 Task: Search one way flight ticket for 1 adult, 1 child, 1 infant in seat in premium economy from Lawton: Lawton-fort Sill Regional Airport to Fort Wayne: Fort Wayne International Airport on 8-4-2023. Choice of flights is Singapure airlines. Number of bags: 6 checked bags. Price is upto 76000. Outbound departure time preference is 11:00.
Action: Mouse moved to (370, 315)
Screenshot: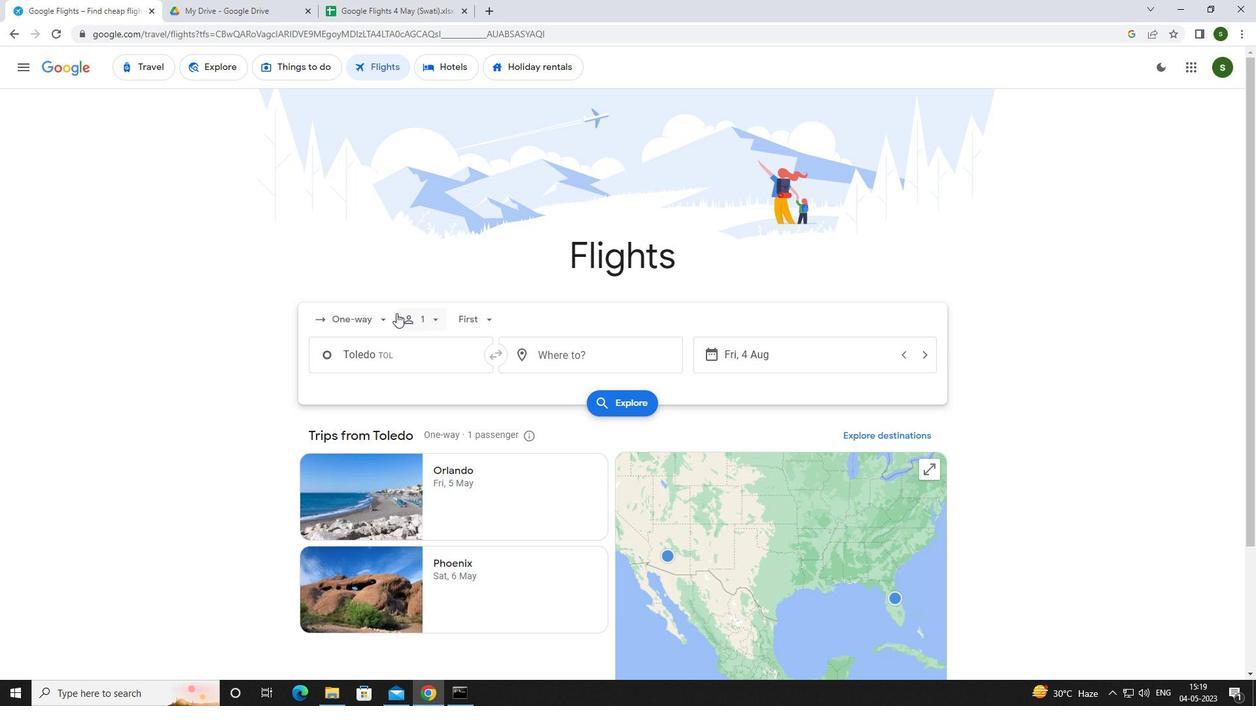 
Action: Mouse pressed left at (370, 315)
Screenshot: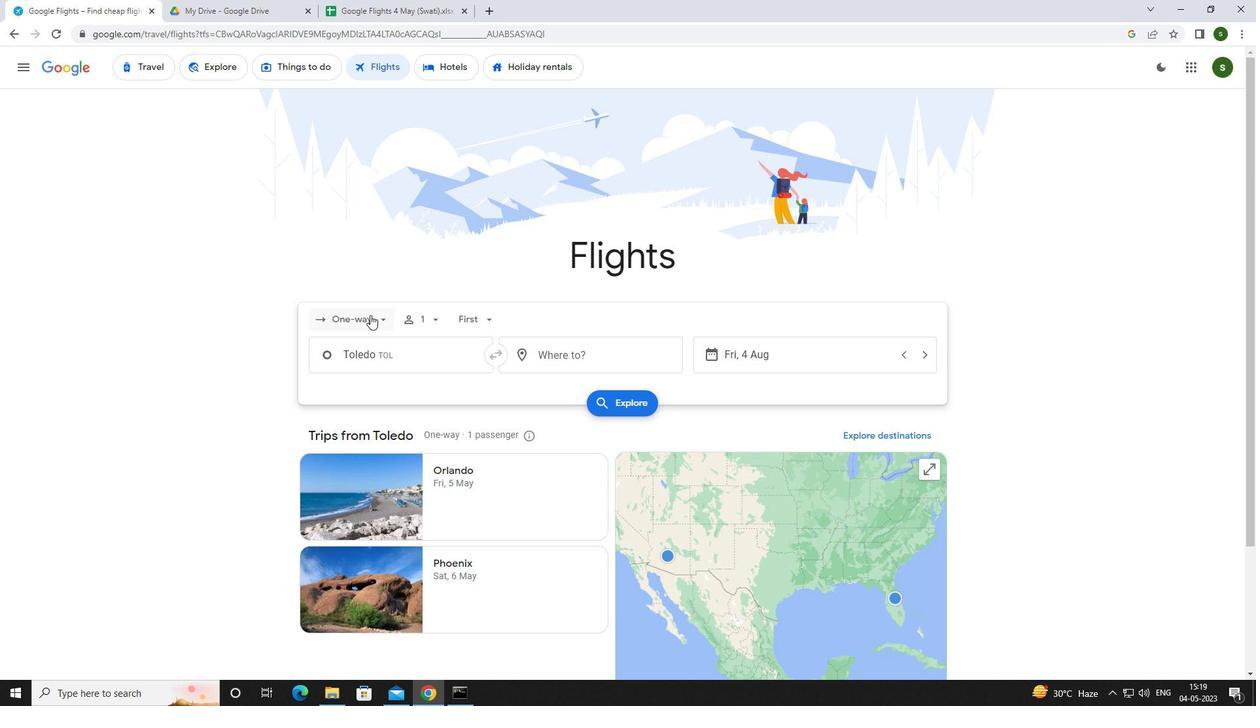 
Action: Mouse moved to (376, 373)
Screenshot: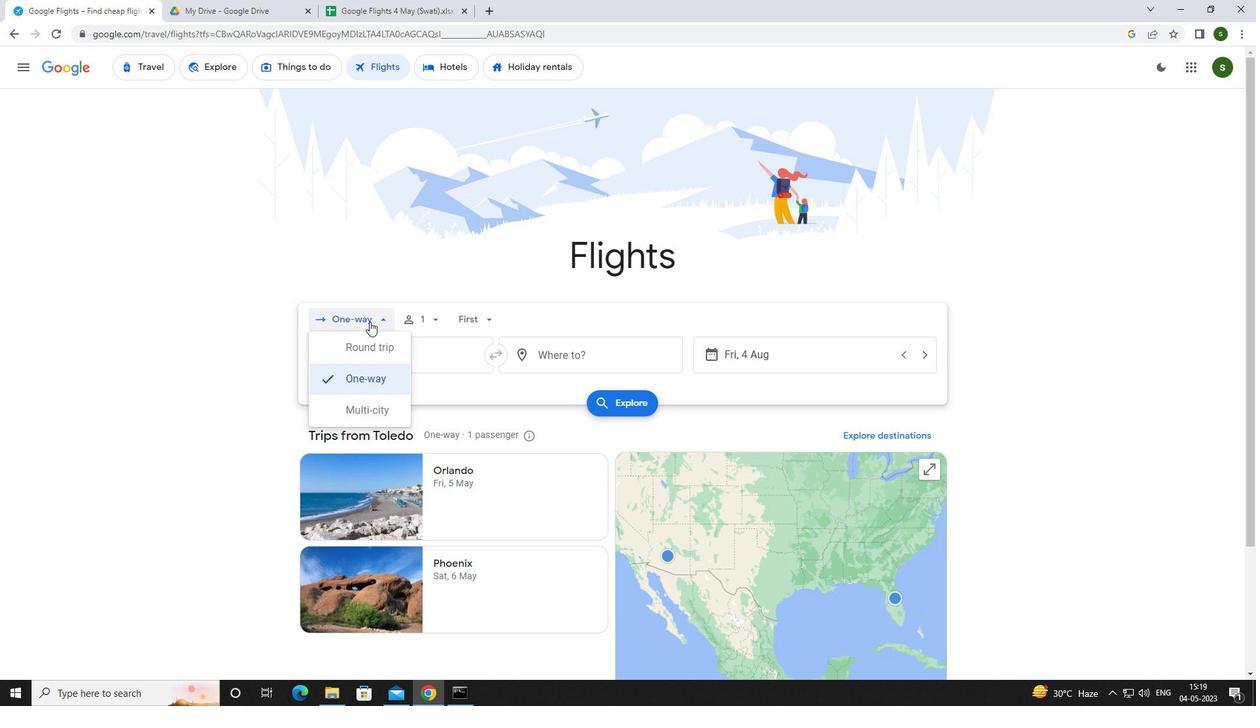 
Action: Mouse pressed left at (376, 373)
Screenshot: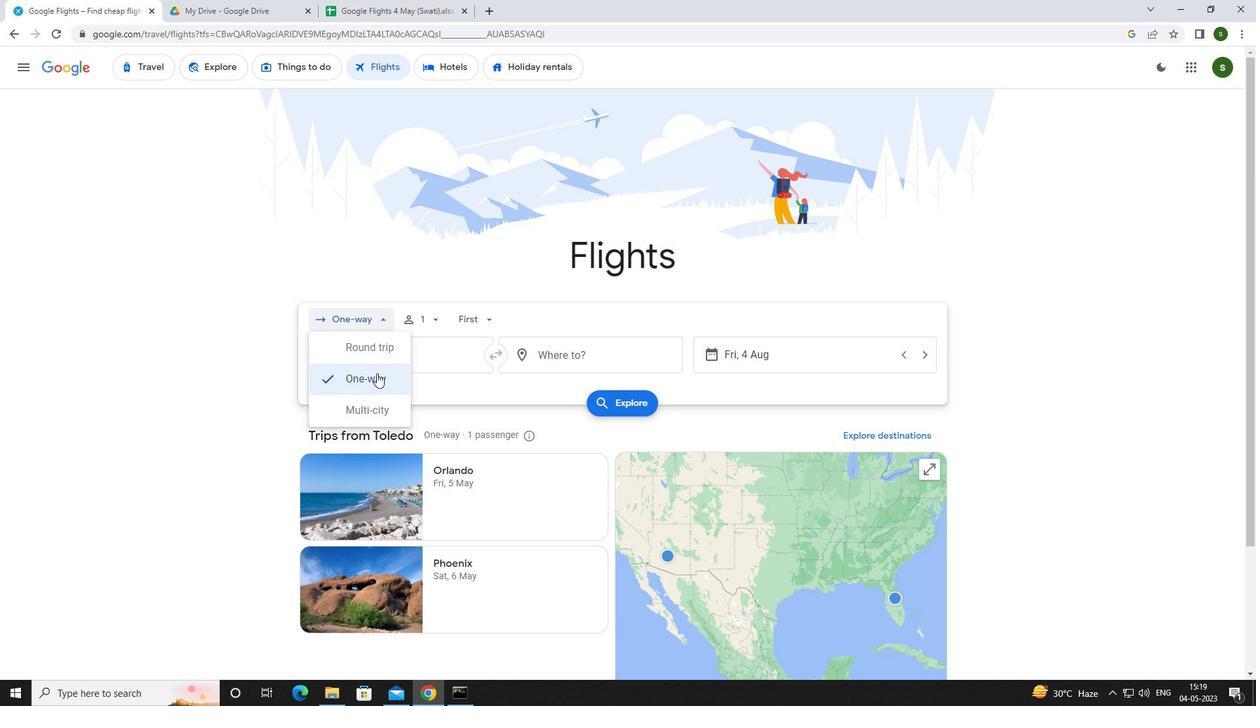 
Action: Mouse moved to (439, 321)
Screenshot: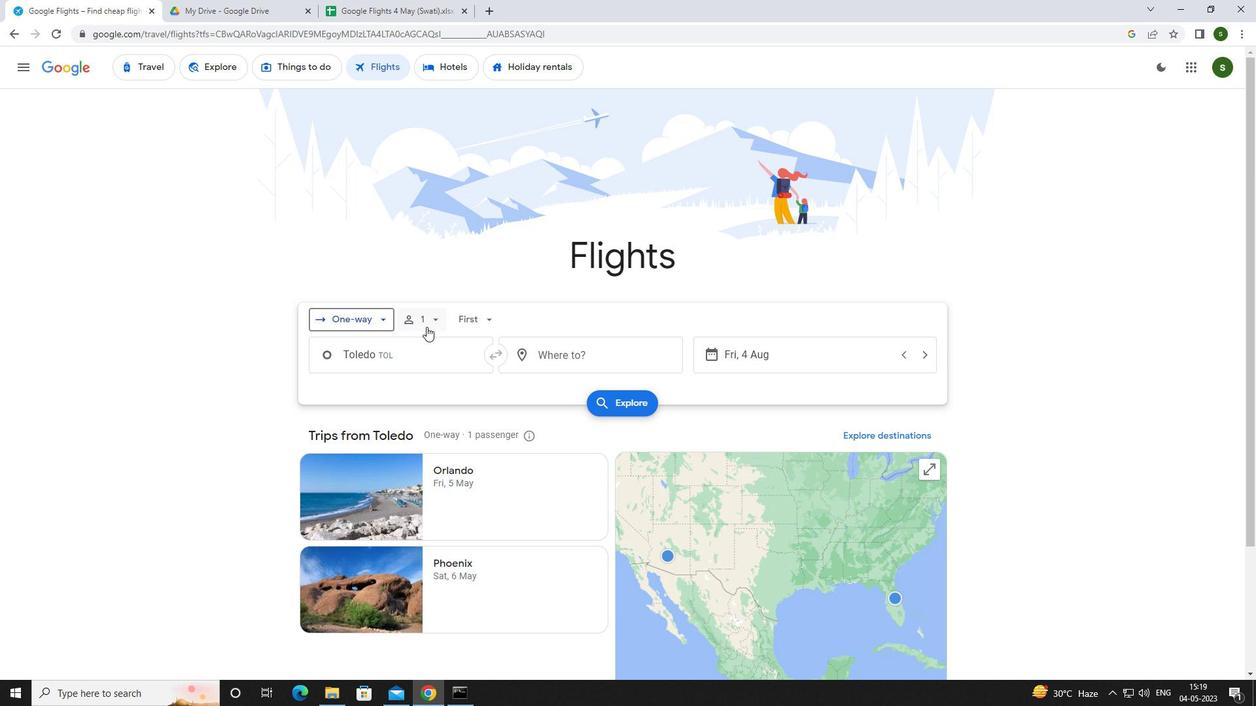 
Action: Mouse pressed left at (439, 321)
Screenshot: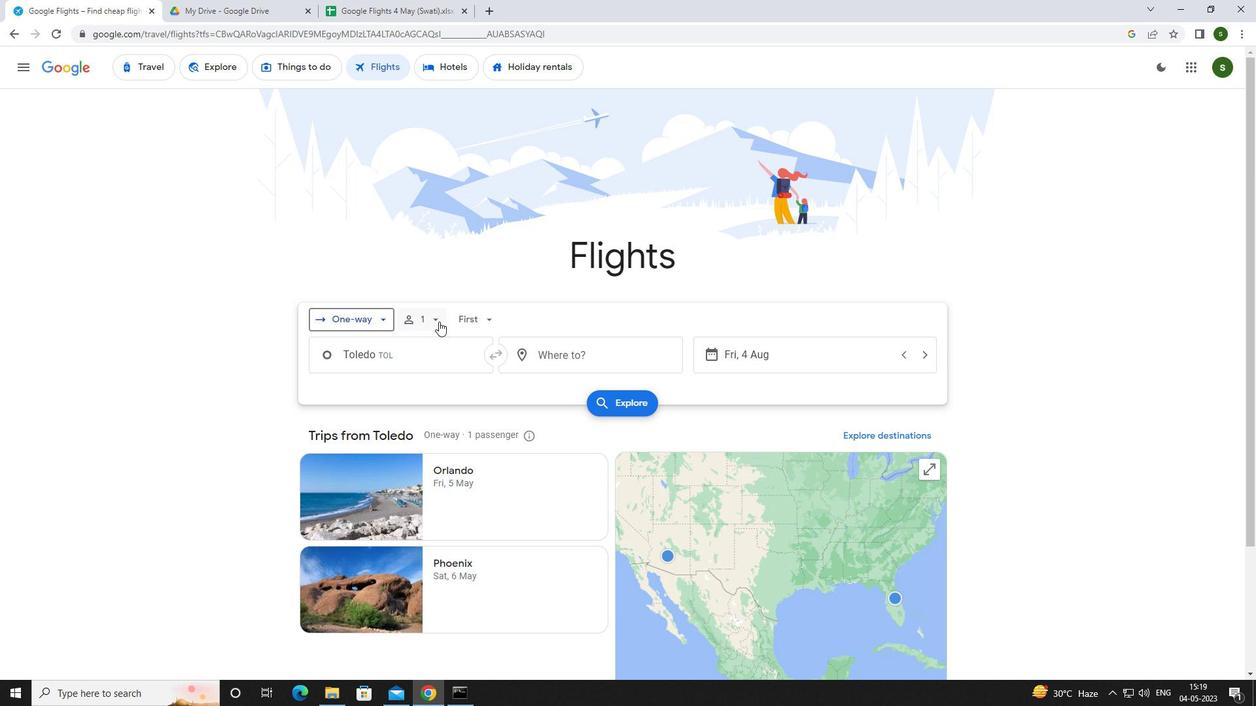 
Action: Mouse moved to (534, 383)
Screenshot: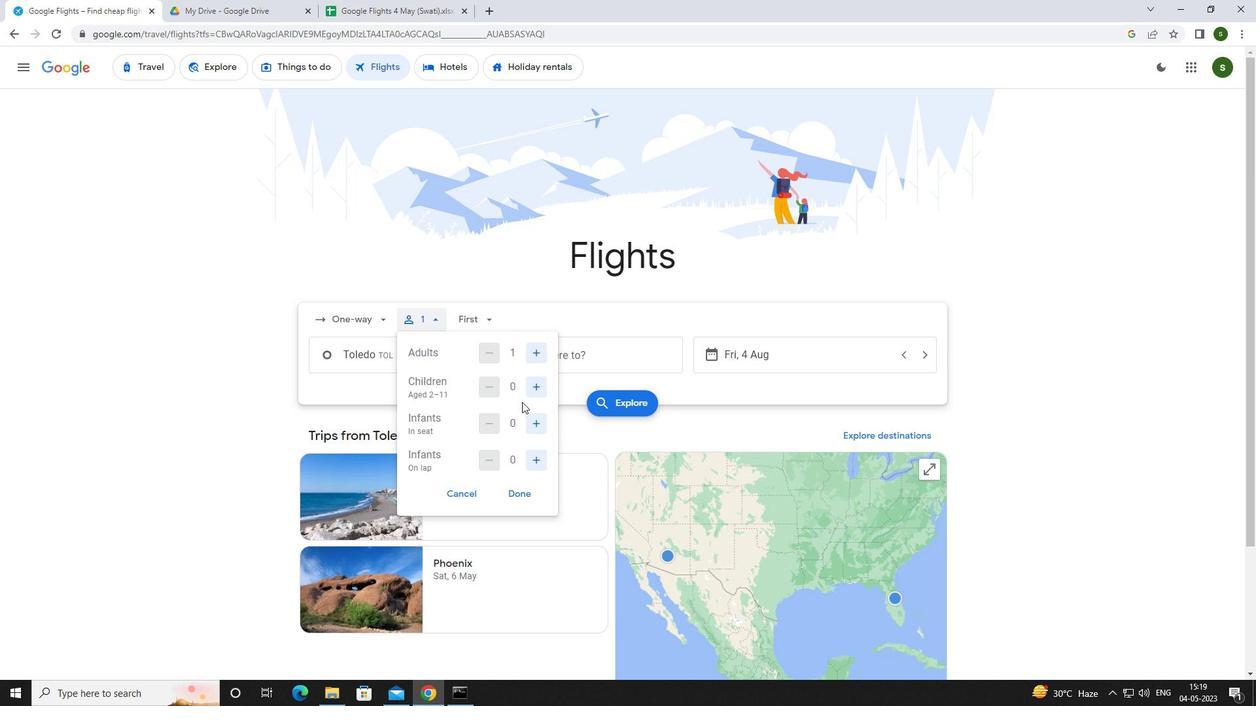 
Action: Mouse pressed left at (534, 383)
Screenshot: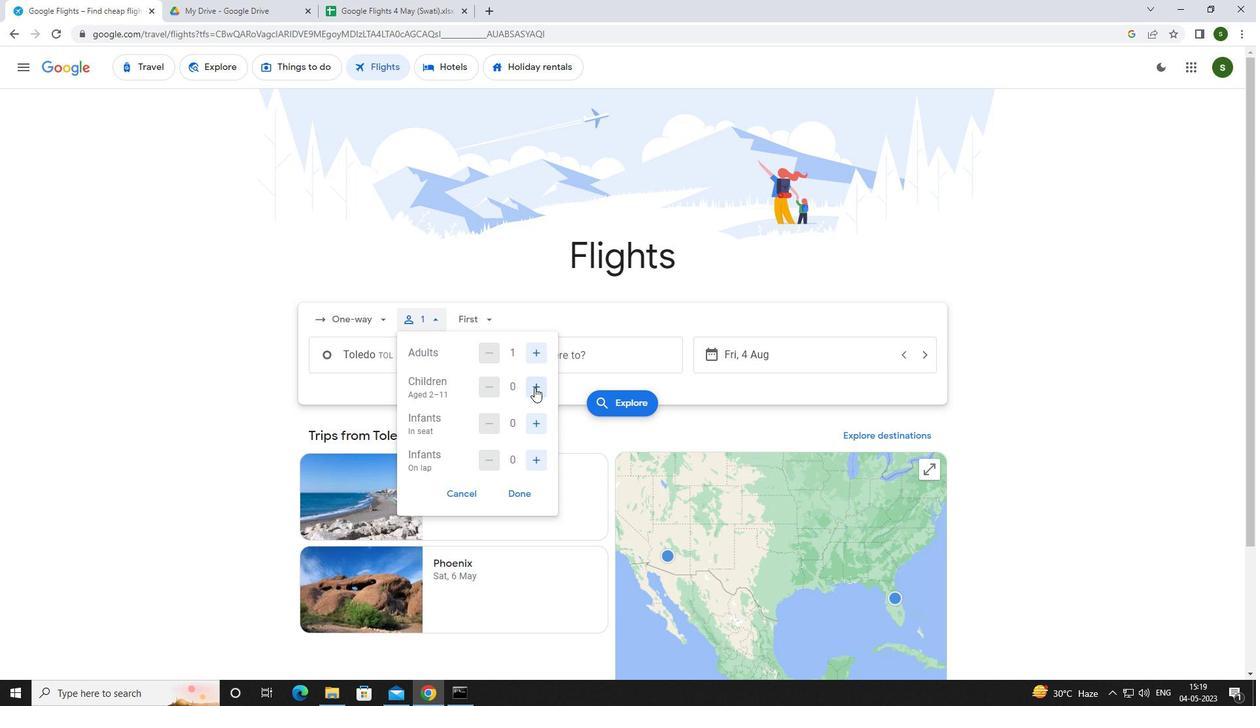 
Action: Mouse moved to (537, 418)
Screenshot: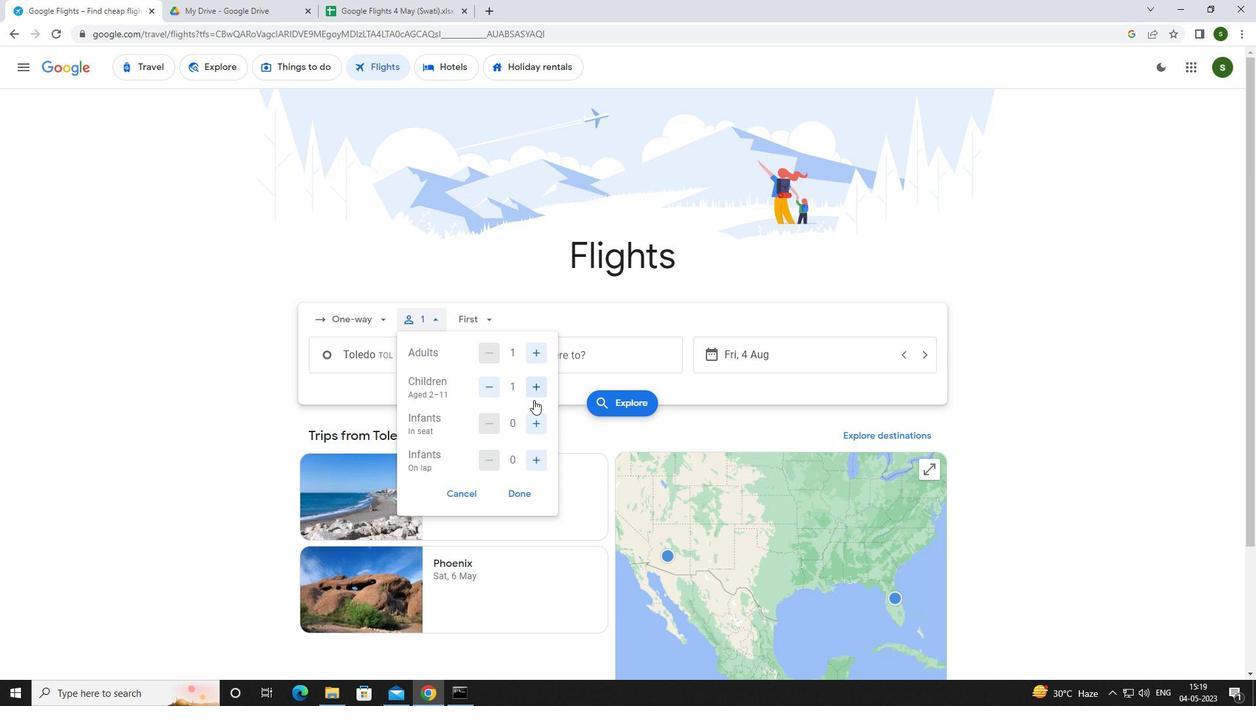 
Action: Mouse pressed left at (537, 418)
Screenshot: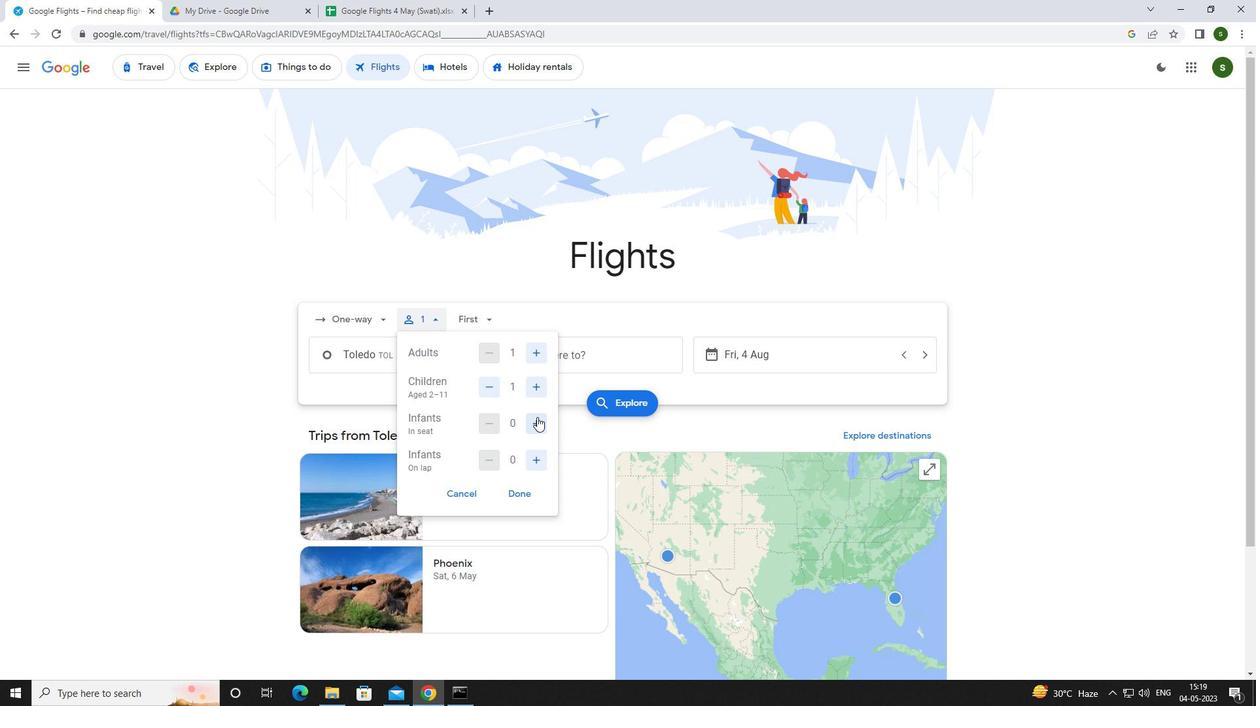 
Action: Mouse moved to (484, 320)
Screenshot: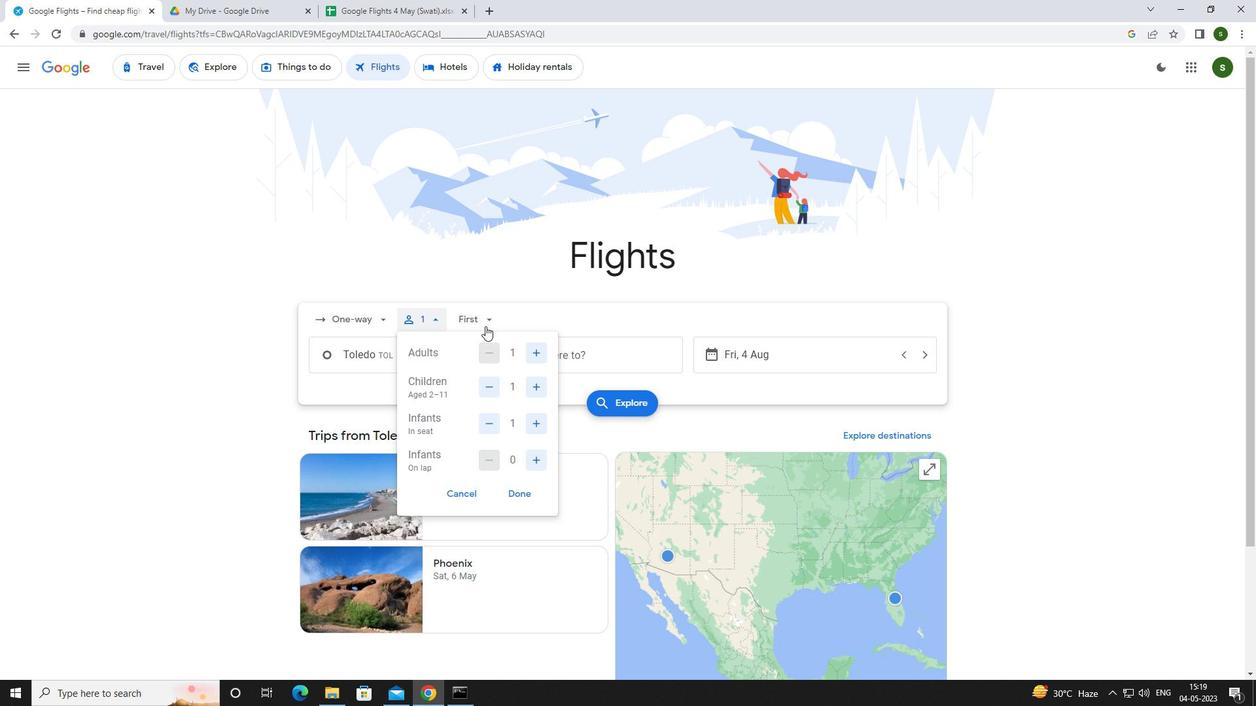
Action: Mouse pressed left at (484, 320)
Screenshot: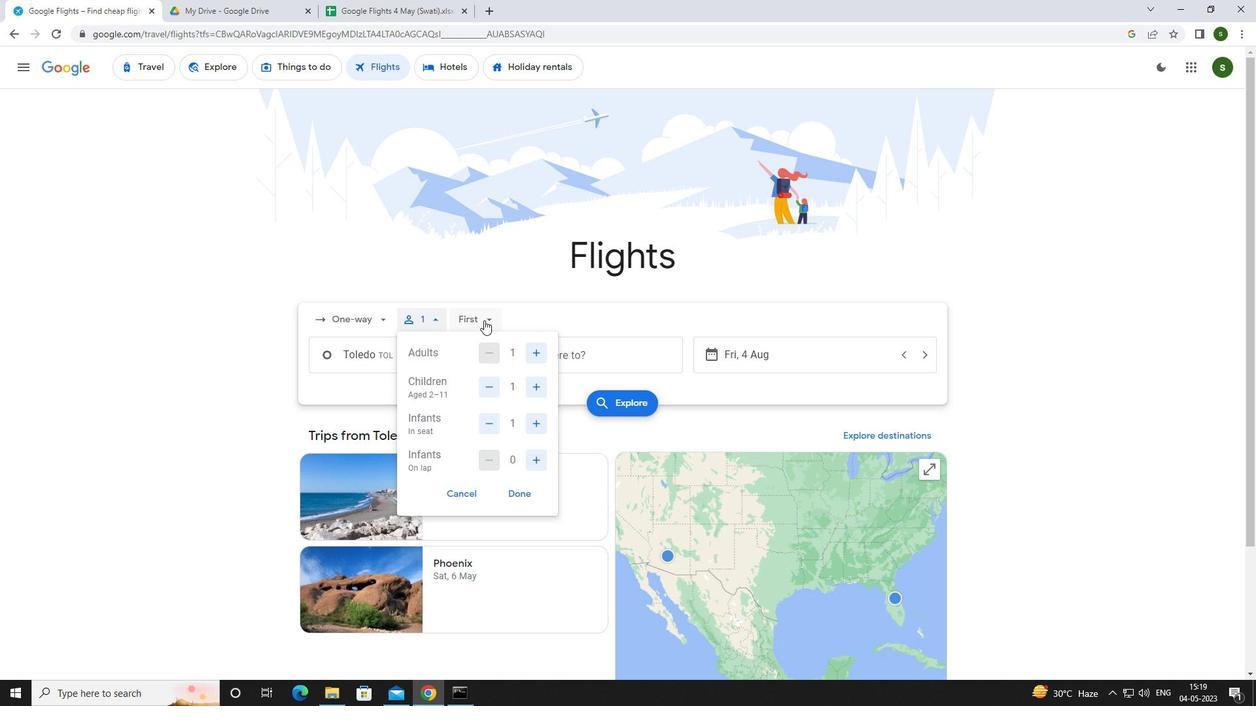 
Action: Mouse moved to (499, 380)
Screenshot: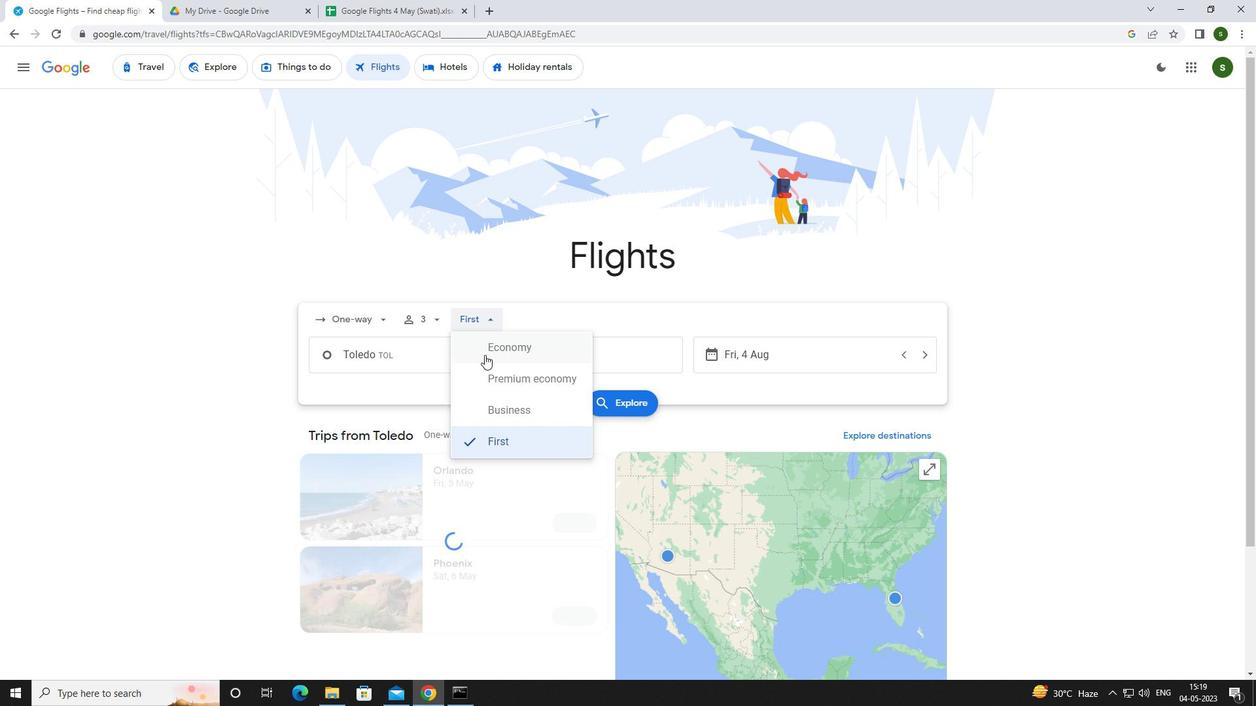 
Action: Mouse pressed left at (499, 380)
Screenshot: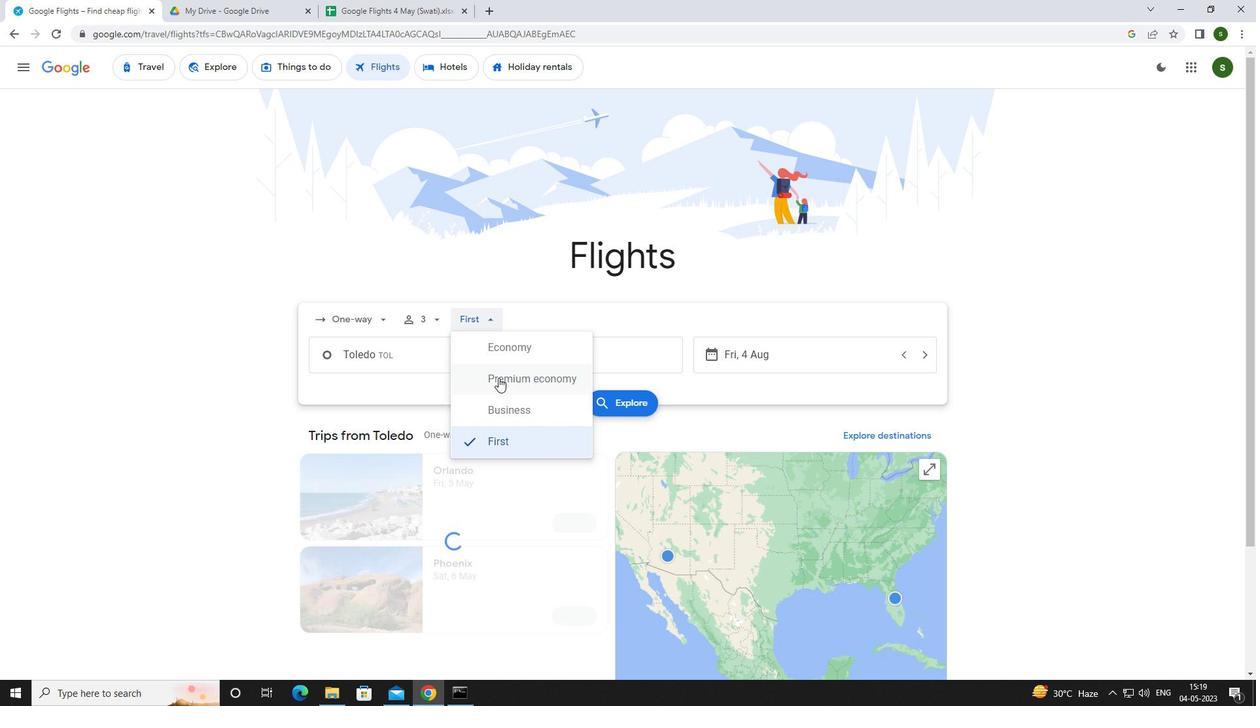 
Action: Mouse moved to (448, 352)
Screenshot: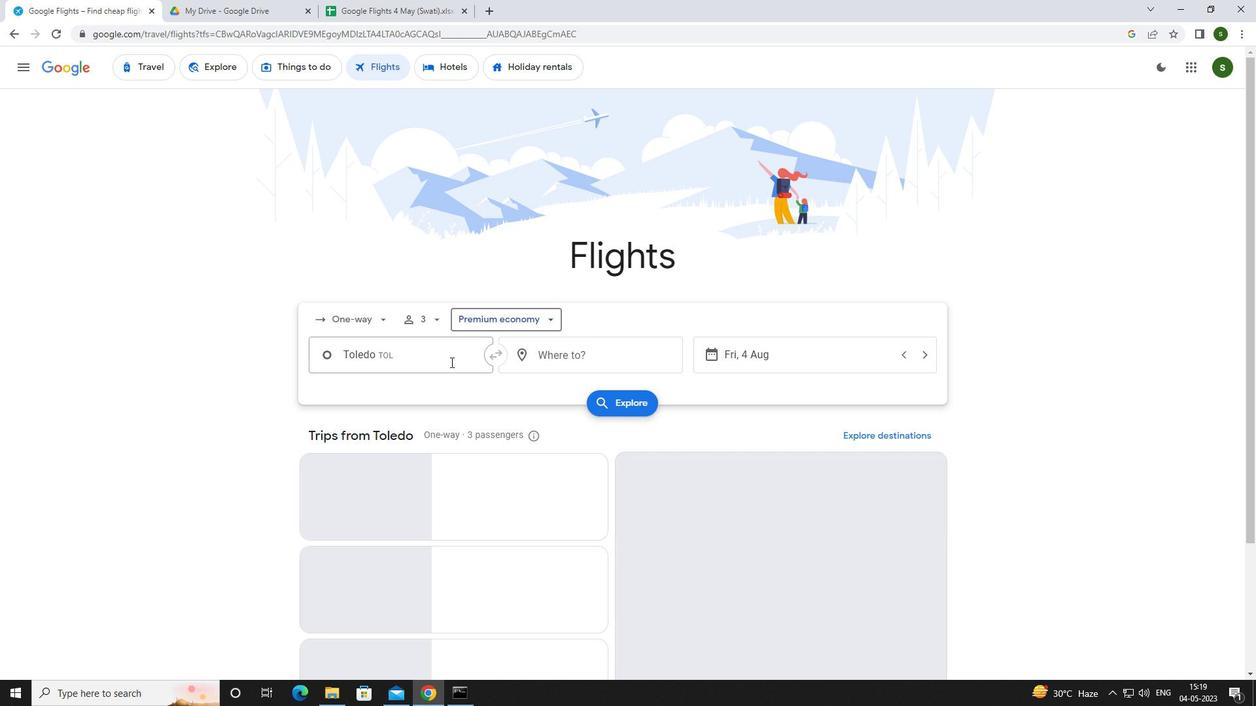 
Action: Mouse pressed left at (448, 352)
Screenshot: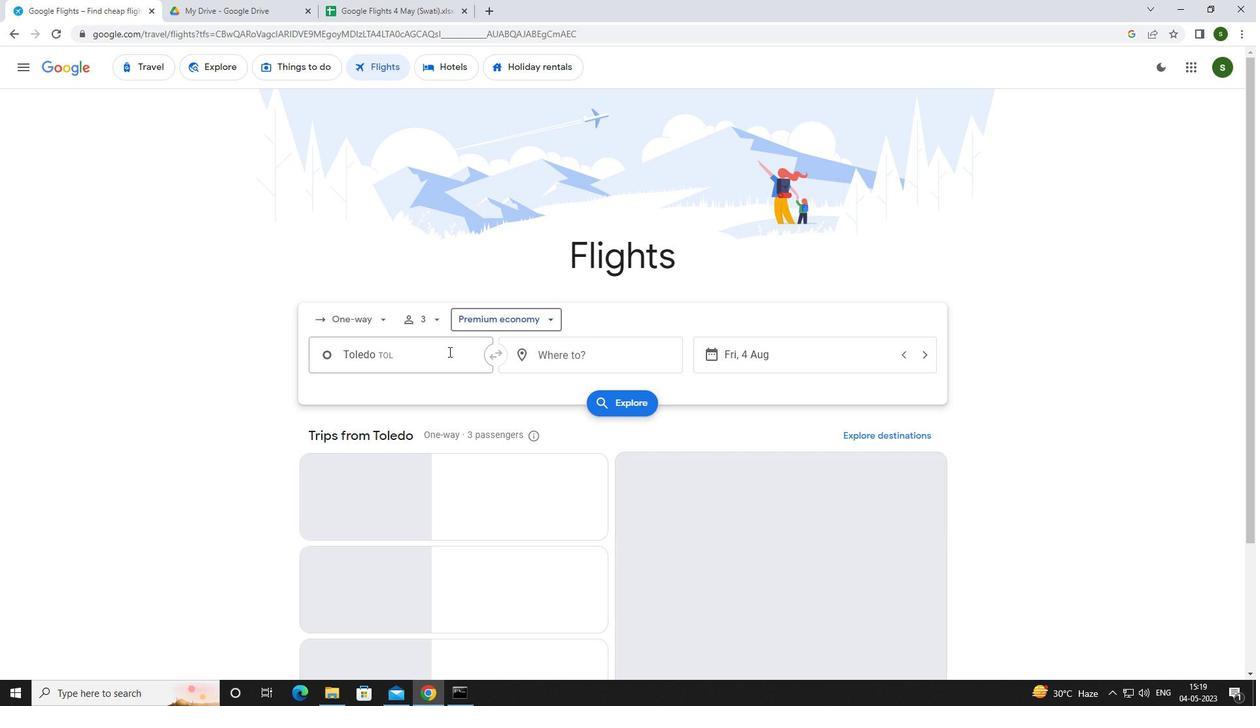
Action: Mouse moved to (451, 352)
Screenshot: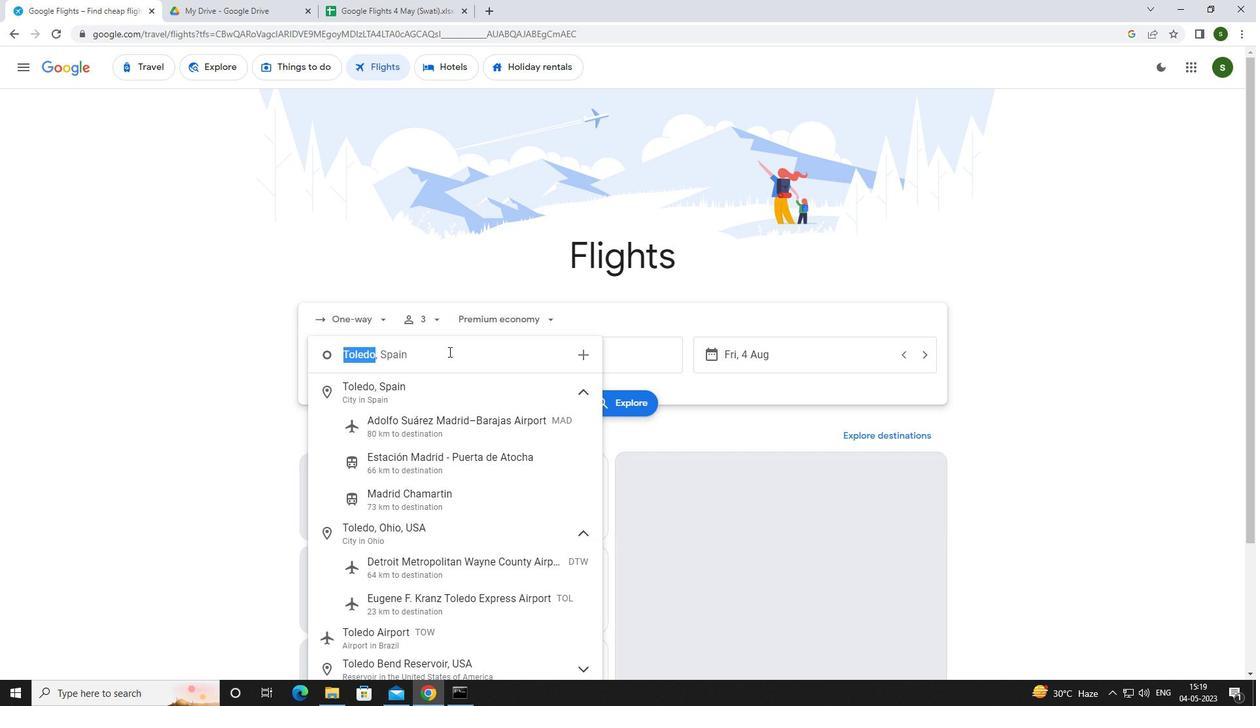 
Action: Key pressed <Key.caps_lock>l<Key.caps_lock>awton<Key.space>
Screenshot: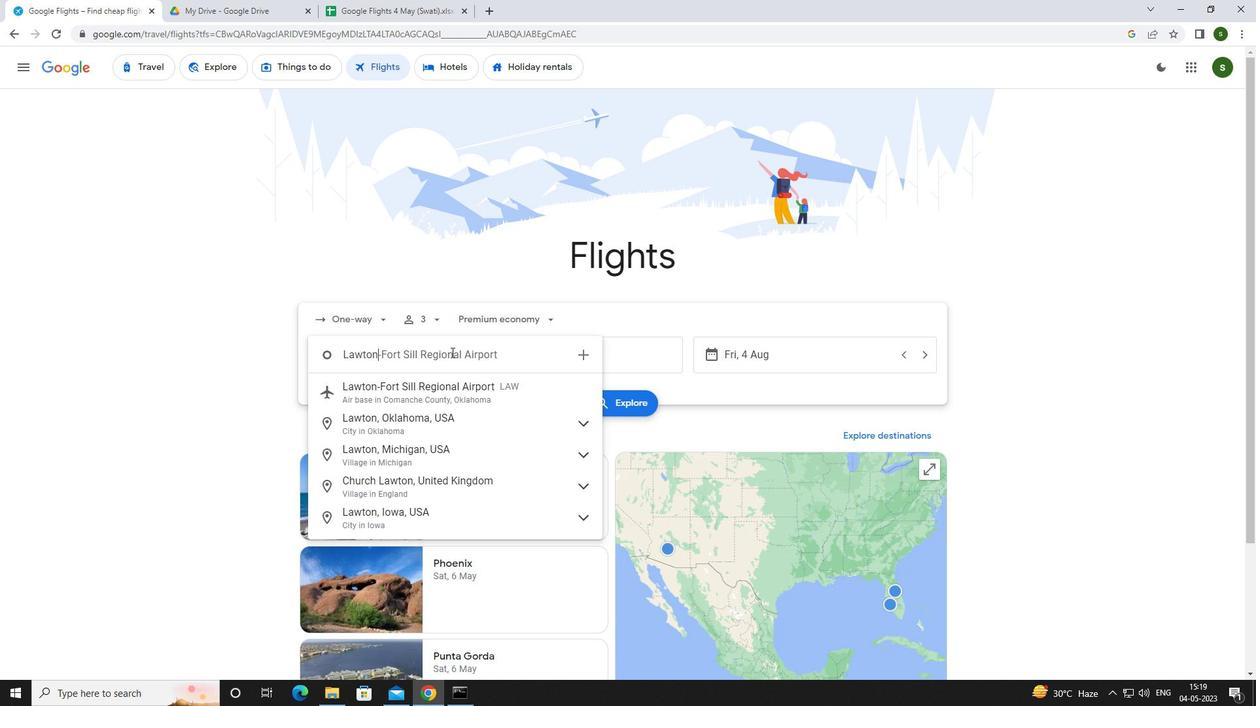 
Action: Mouse moved to (454, 378)
Screenshot: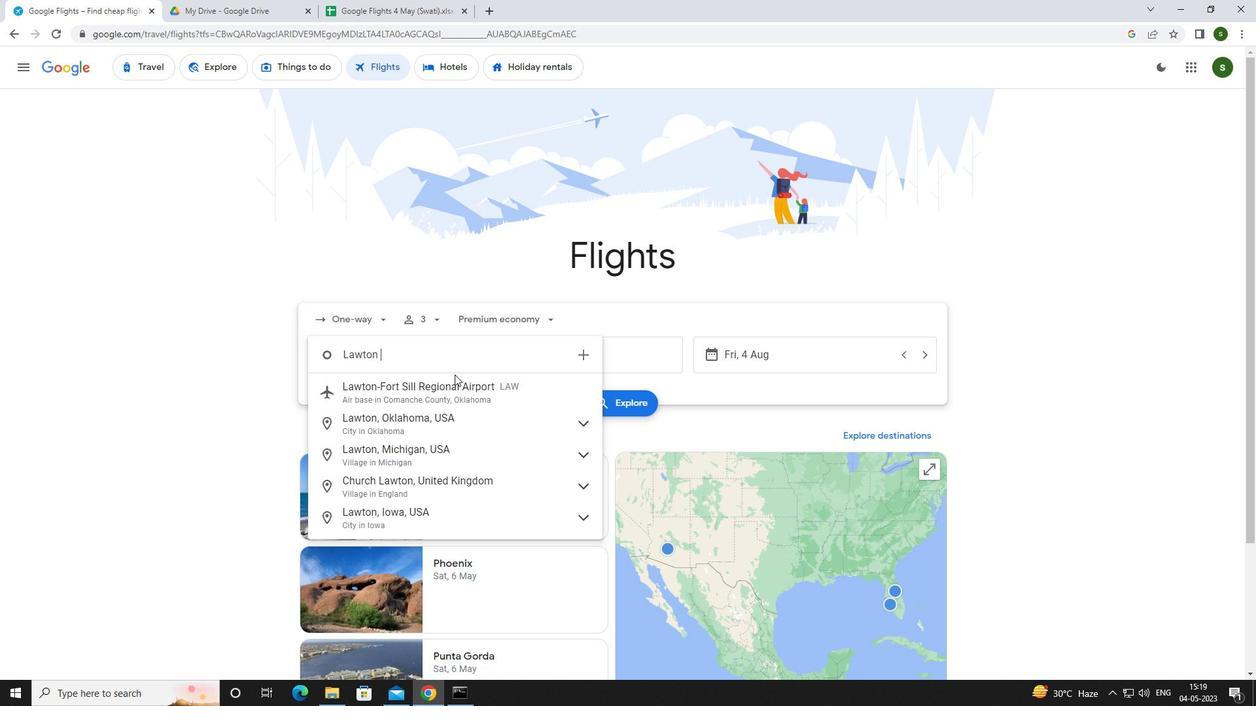 
Action: Mouse pressed left at (454, 378)
Screenshot: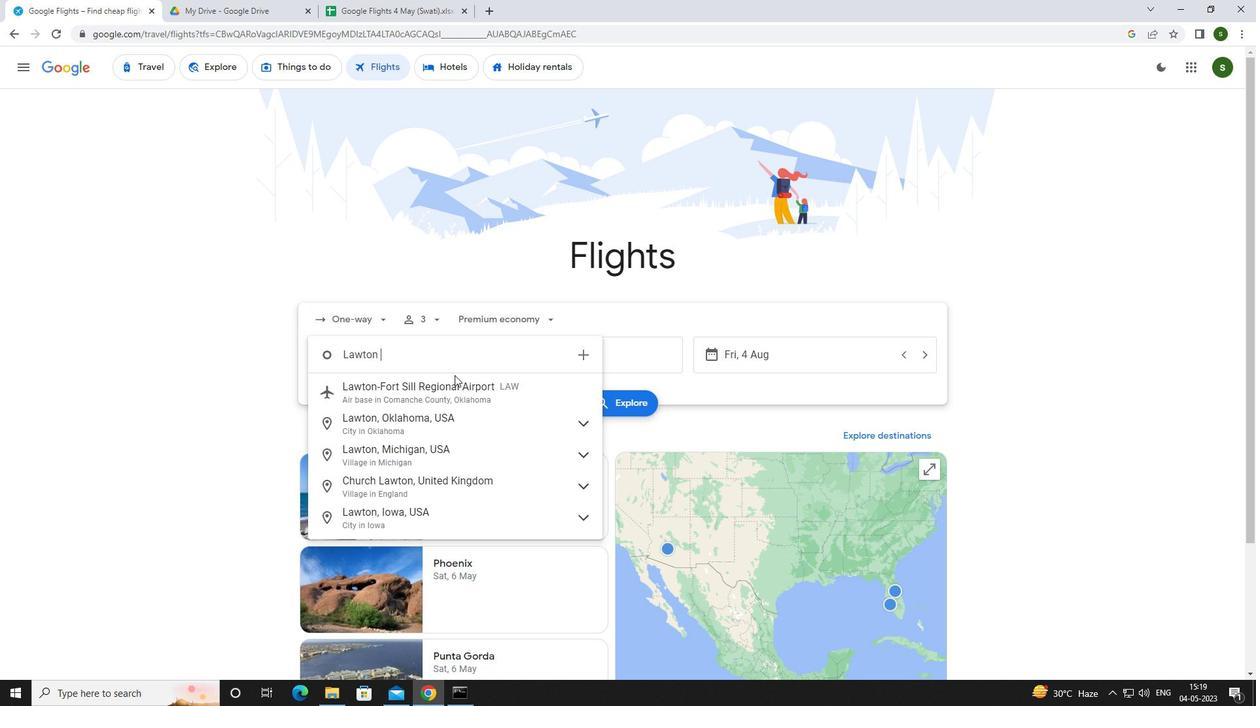 
Action: Mouse moved to (600, 362)
Screenshot: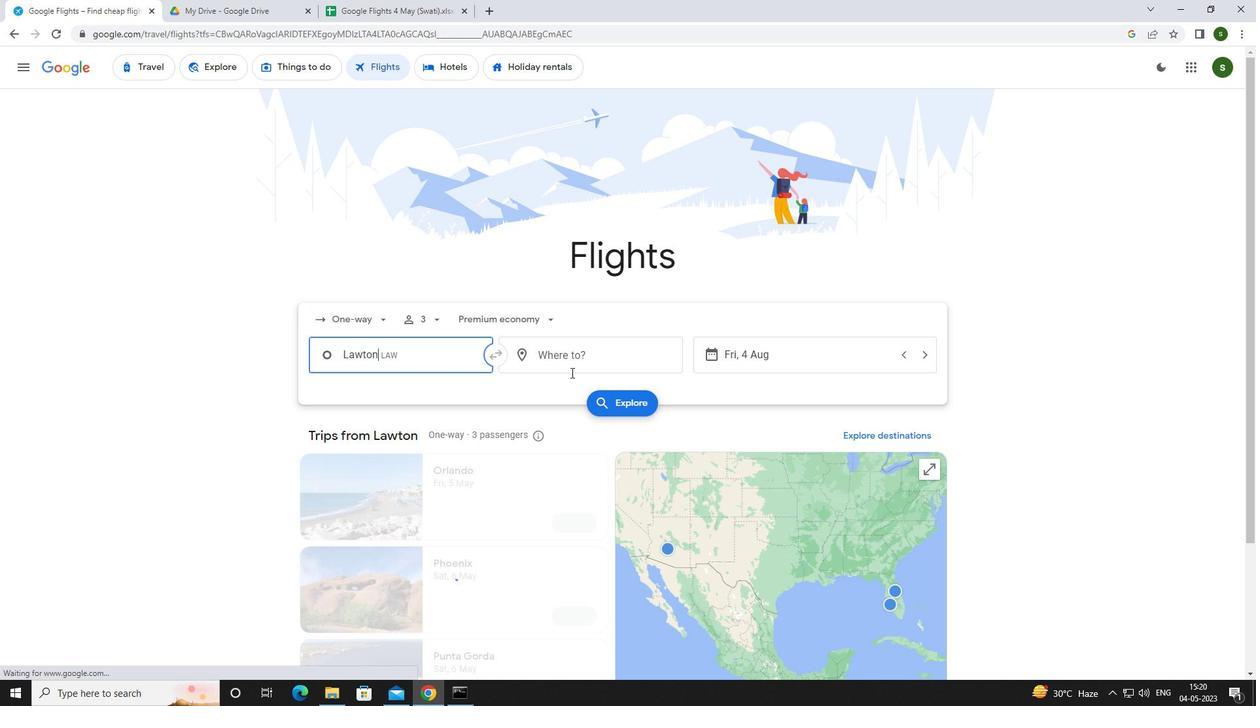 
Action: Mouse pressed left at (600, 362)
Screenshot: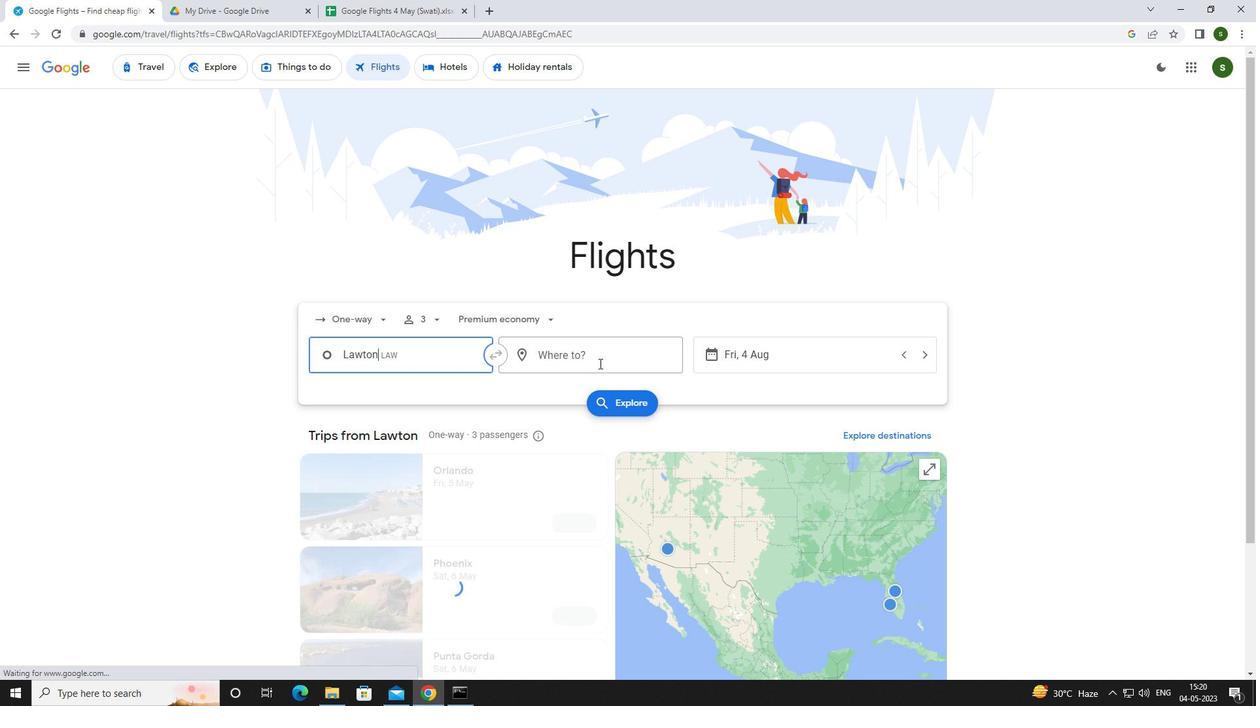 
Action: Key pressed <Key.caps_lock>f<Key.caps_lock>ort<Key.space><Key.caps_lock>w<Key.caps_lock>a
Screenshot: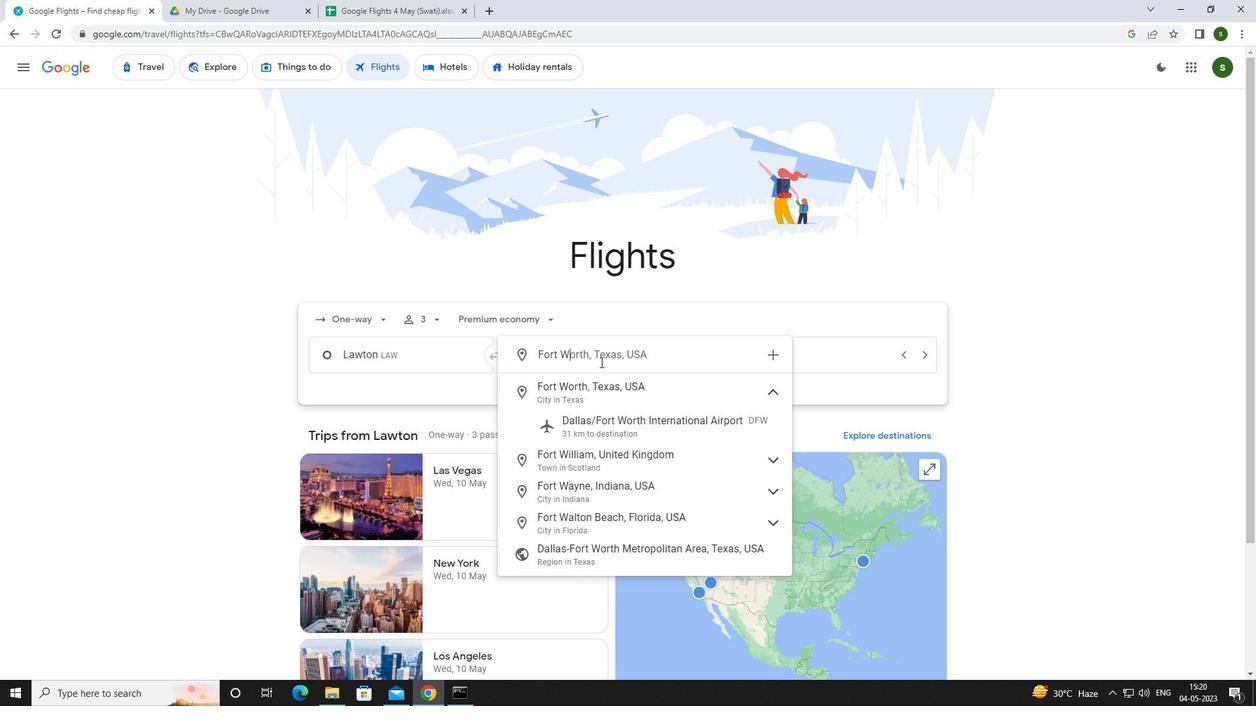 
Action: Mouse moved to (623, 424)
Screenshot: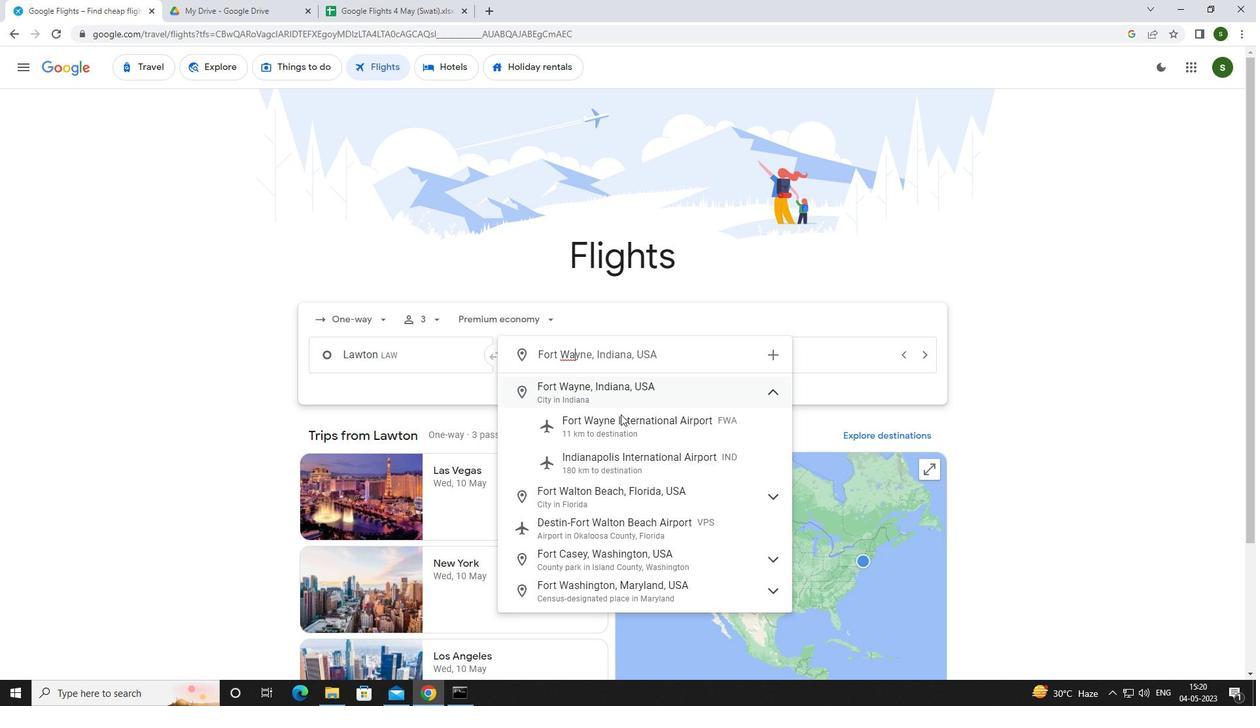 
Action: Mouse pressed left at (623, 424)
Screenshot: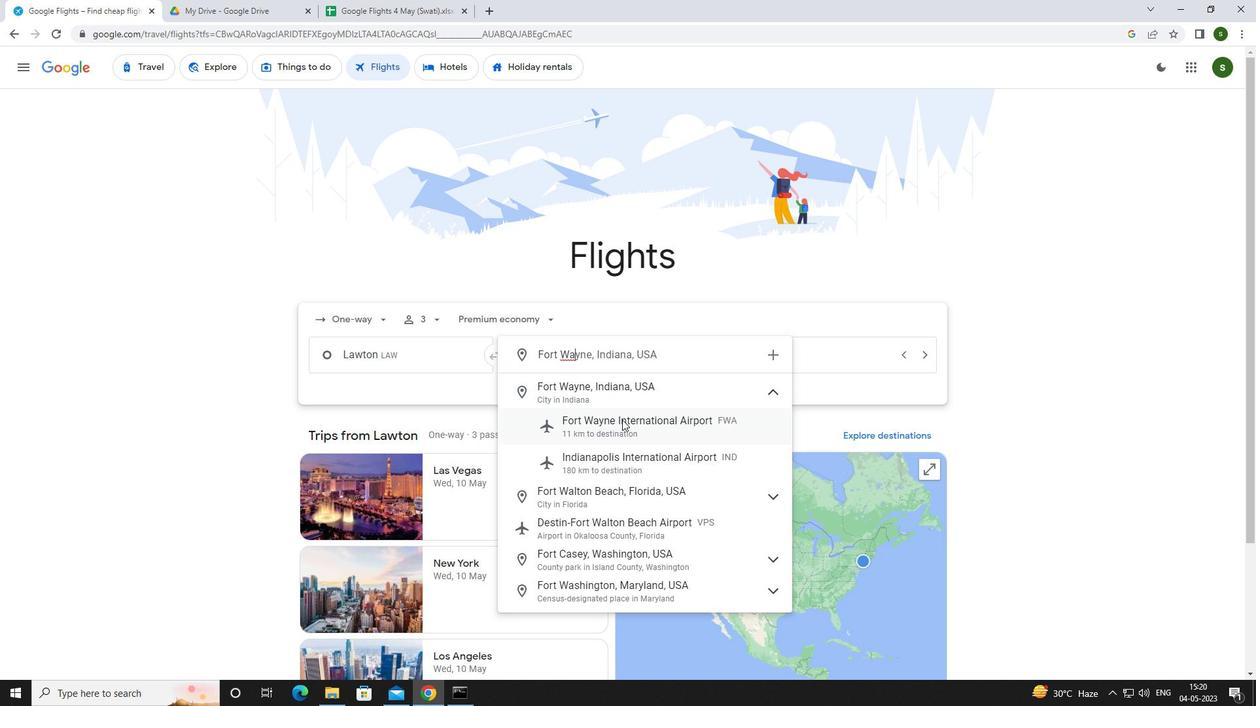 
Action: Mouse moved to (780, 357)
Screenshot: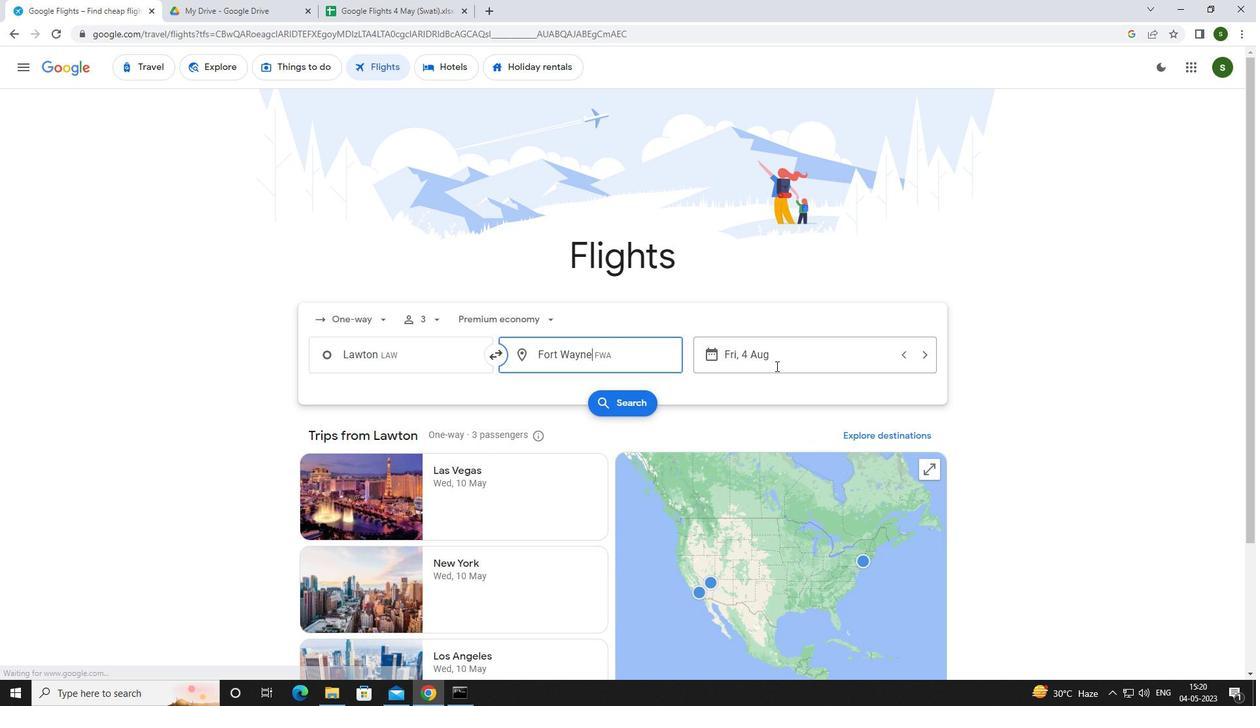 
Action: Mouse pressed left at (780, 357)
Screenshot: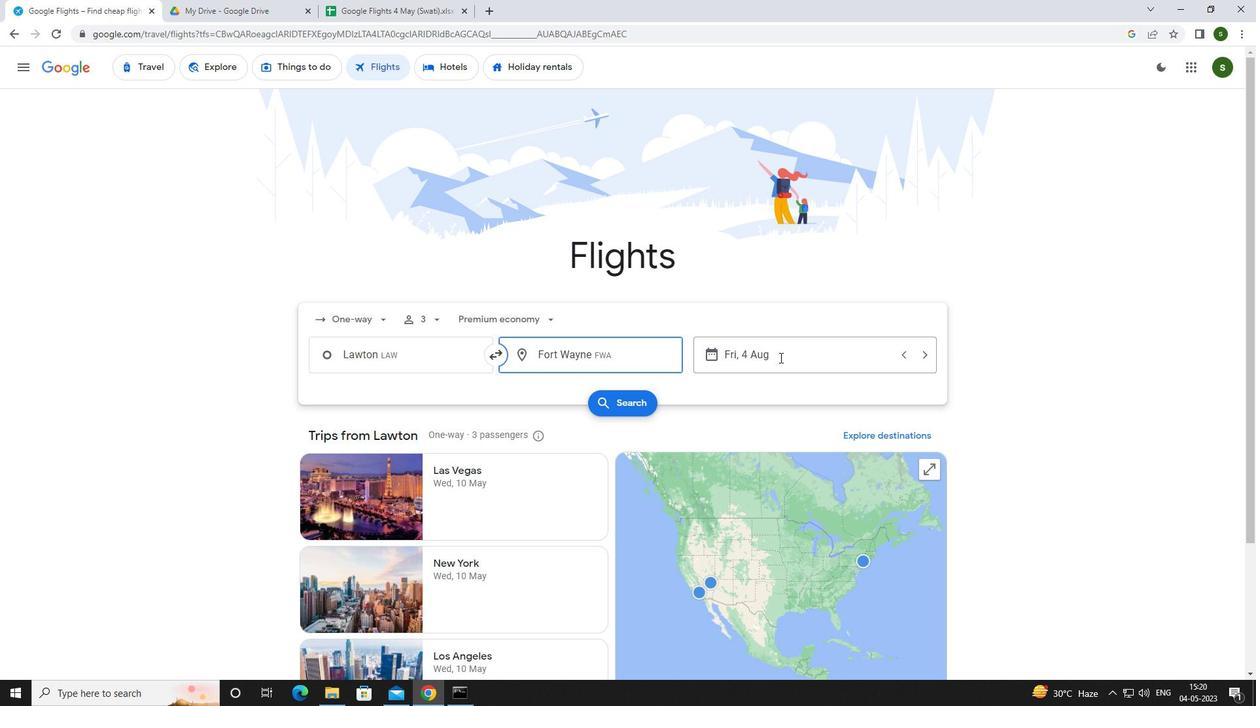 
Action: Mouse moved to (635, 444)
Screenshot: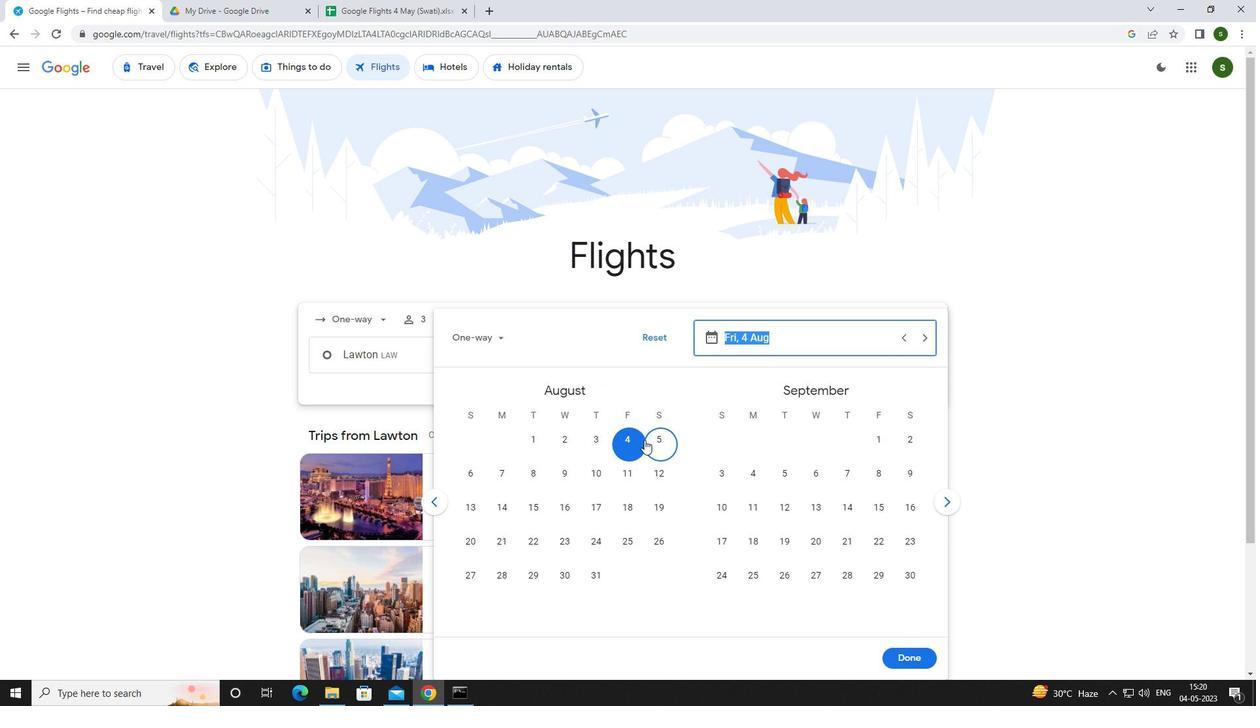 
Action: Mouse pressed left at (635, 444)
Screenshot: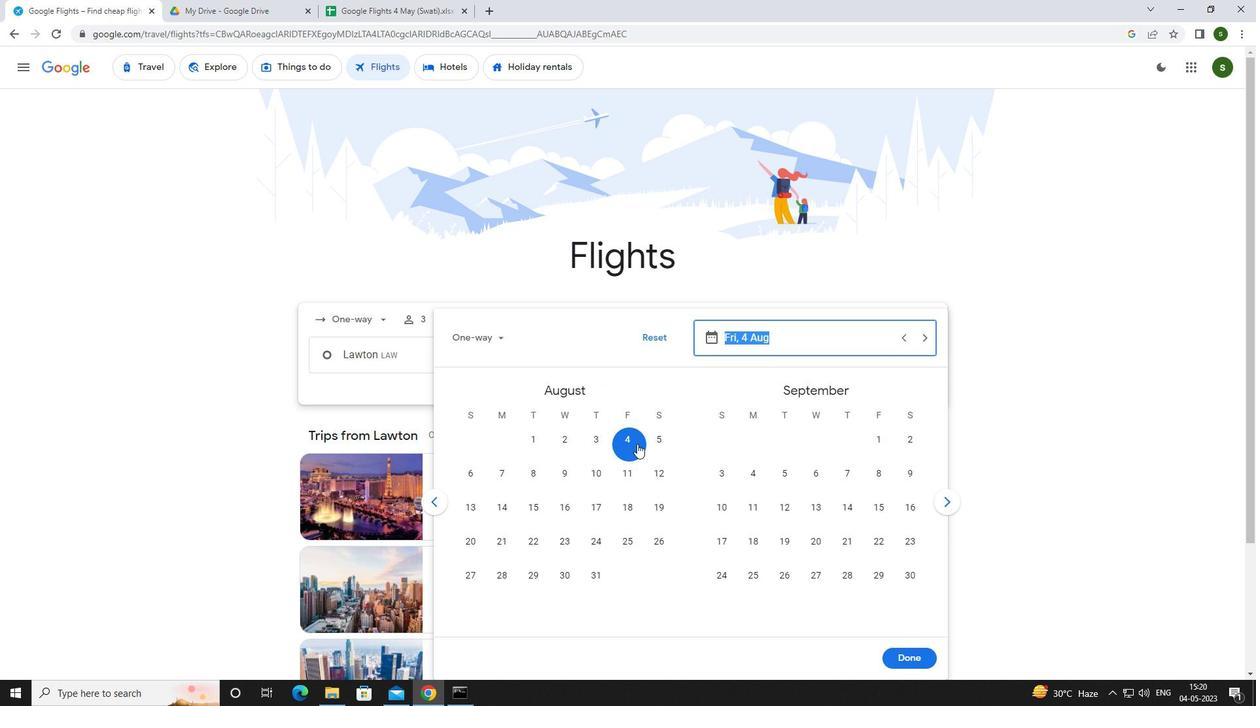 
Action: Mouse moved to (906, 663)
Screenshot: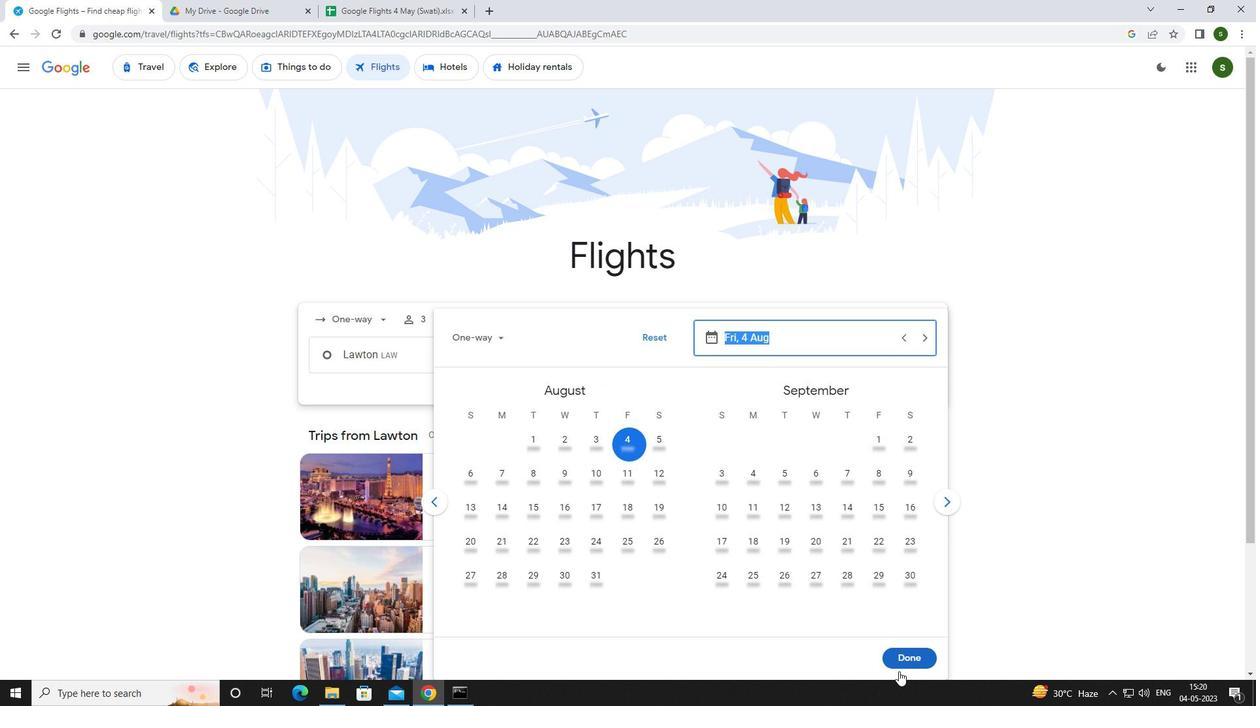 
Action: Mouse pressed left at (906, 663)
Screenshot: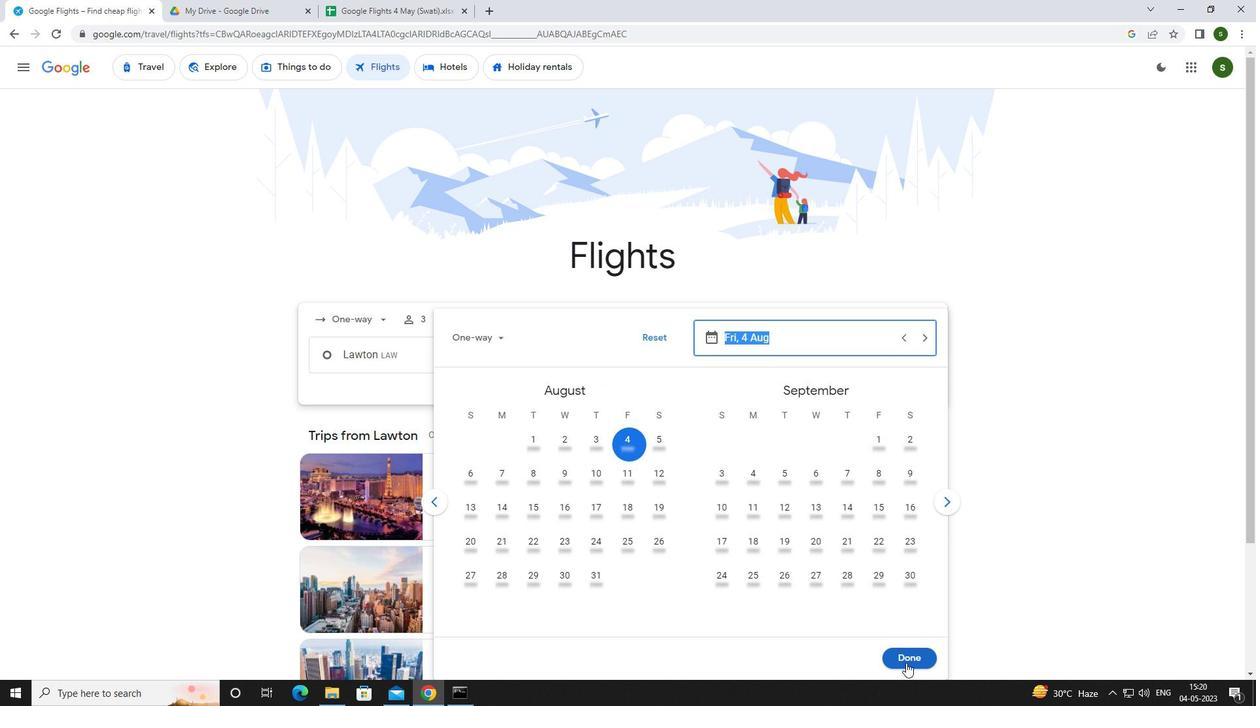 
Action: Mouse moved to (613, 397)
Screenshot: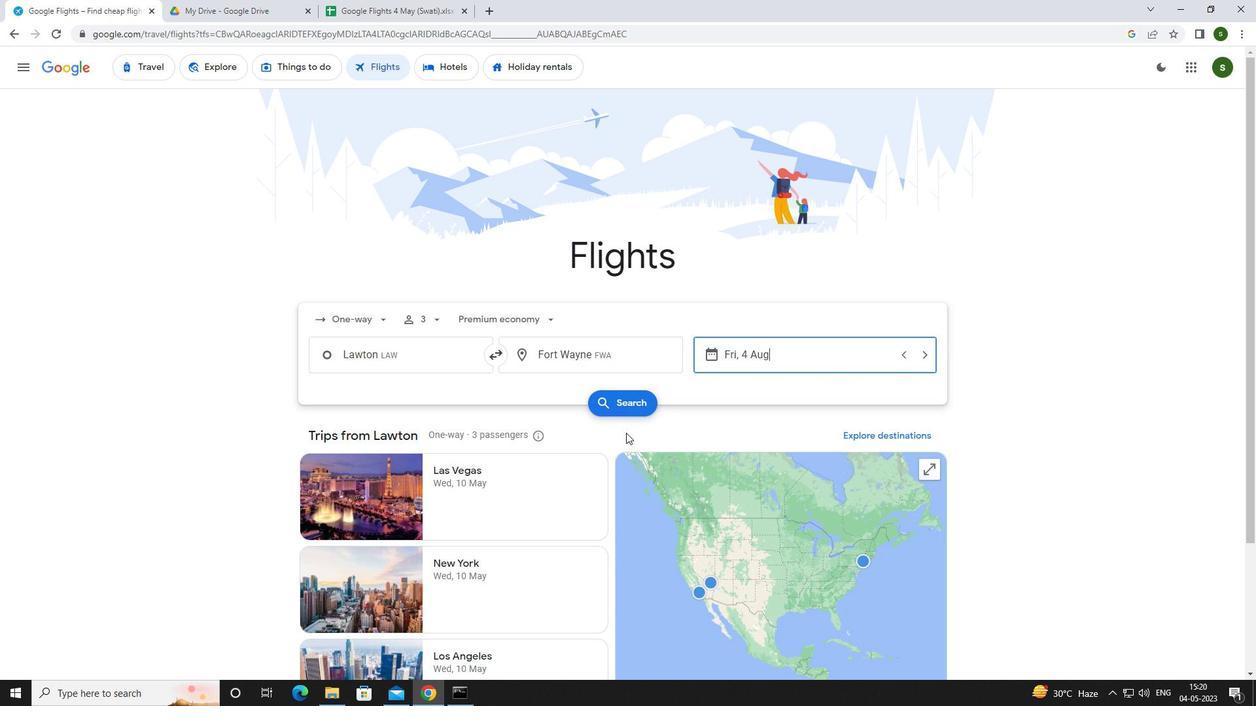 
Action: Mouse pressed left at (613, 397)
Screenshot: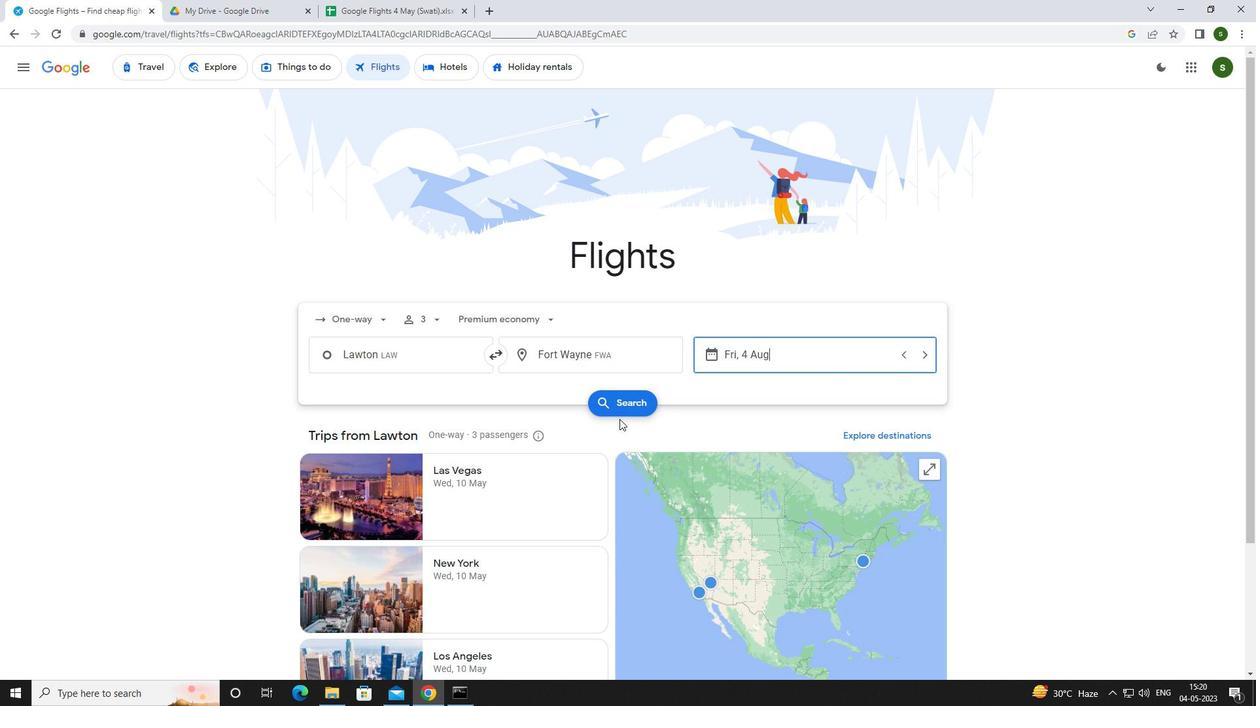 
Action: Mouse moved to (342, 189)
Screenshot: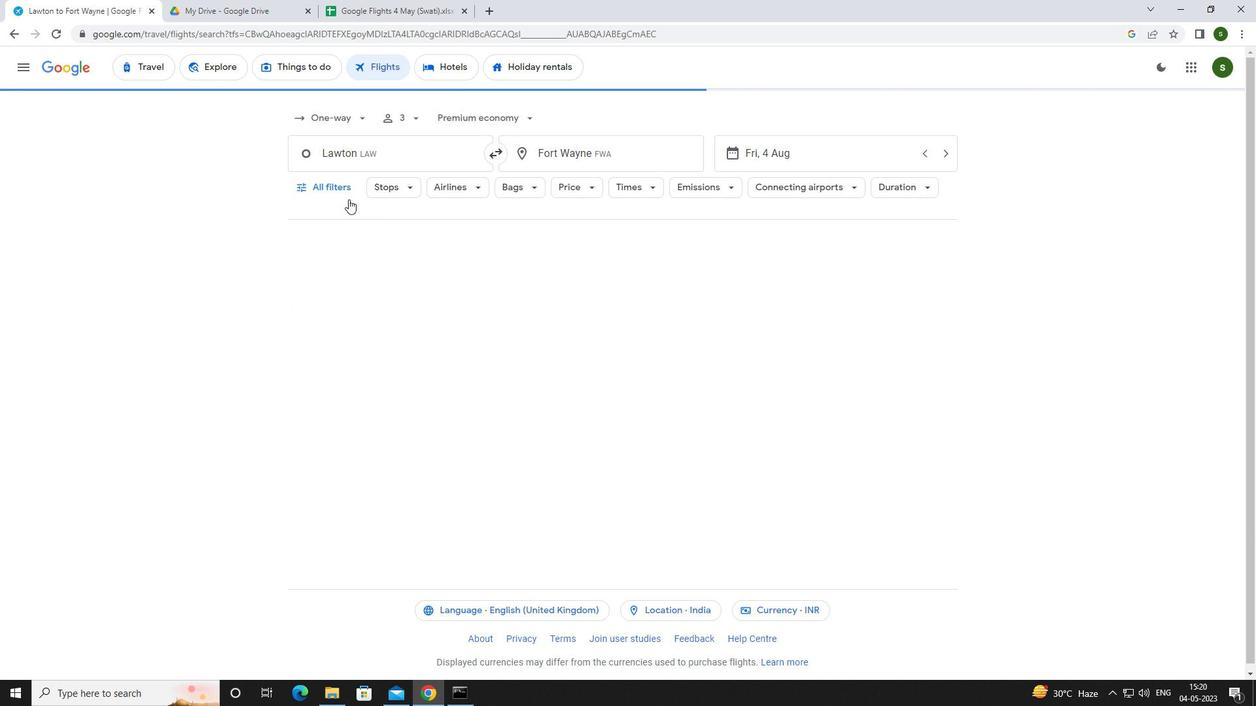
Action: Mouse pressed left at (342, 189)
Screenshot: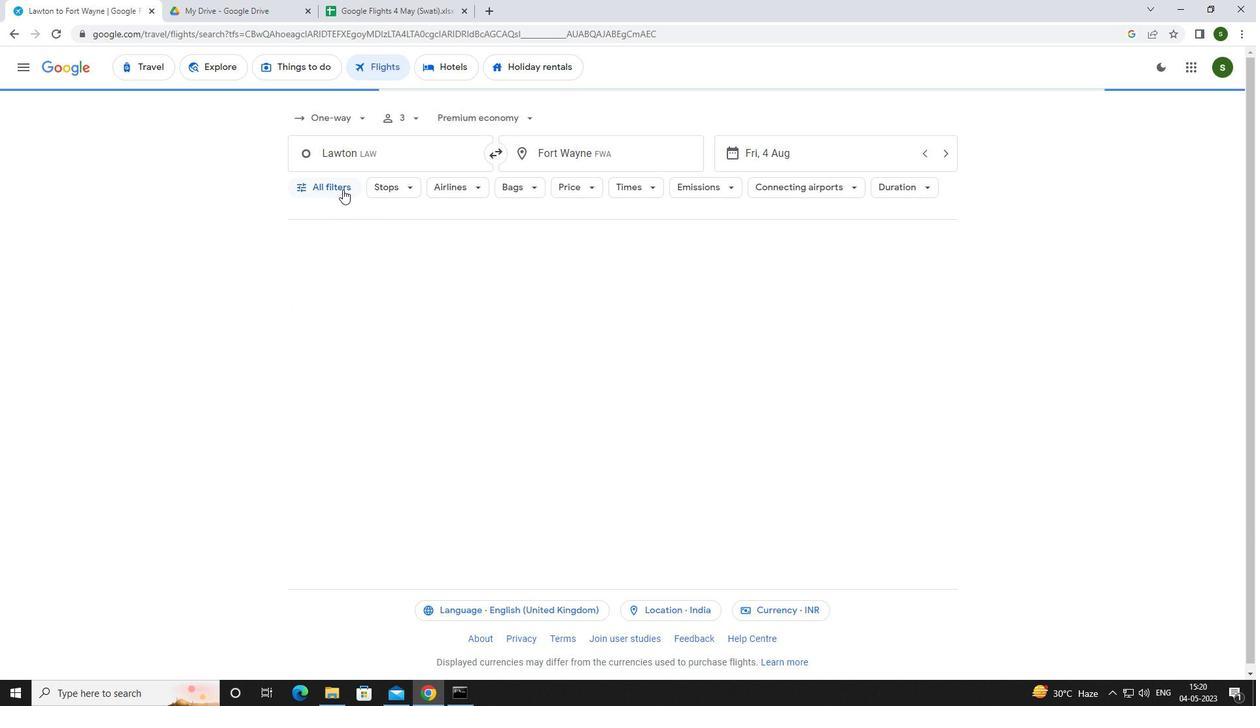 
Action: Mouse moved to (491, 467)
Screenshot: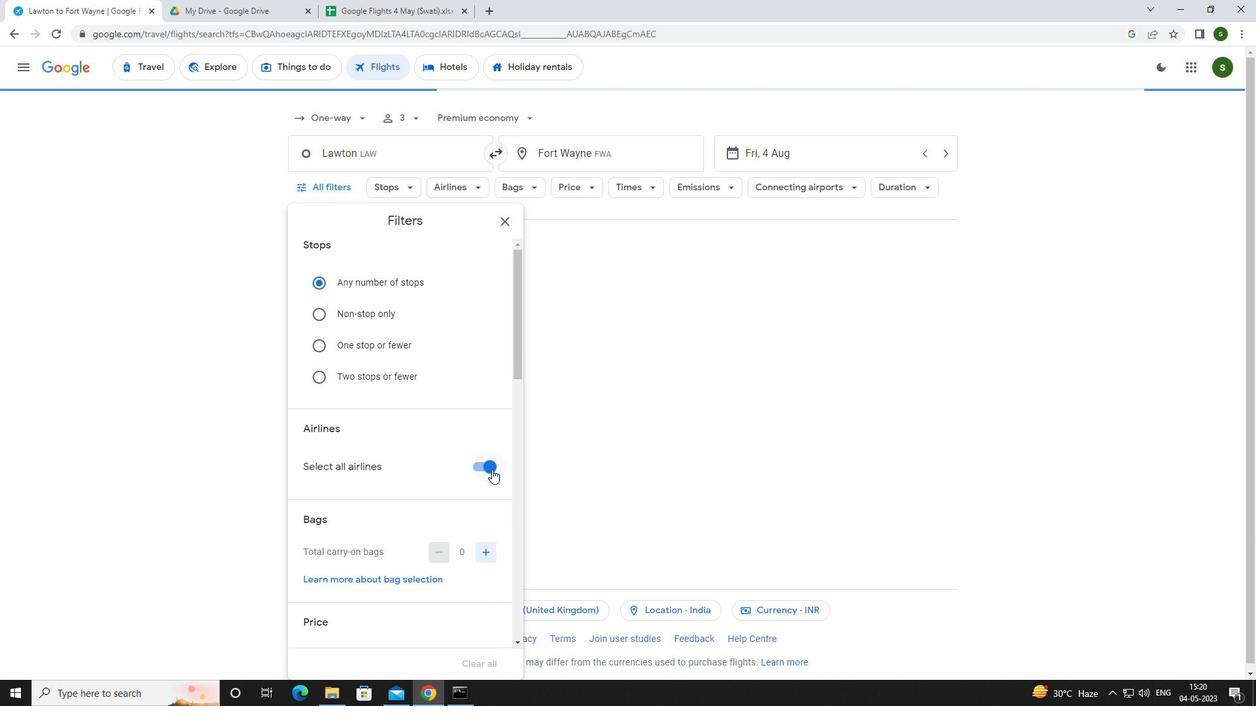
Action: Mouse pressed left at (491, 467)
Screenshot: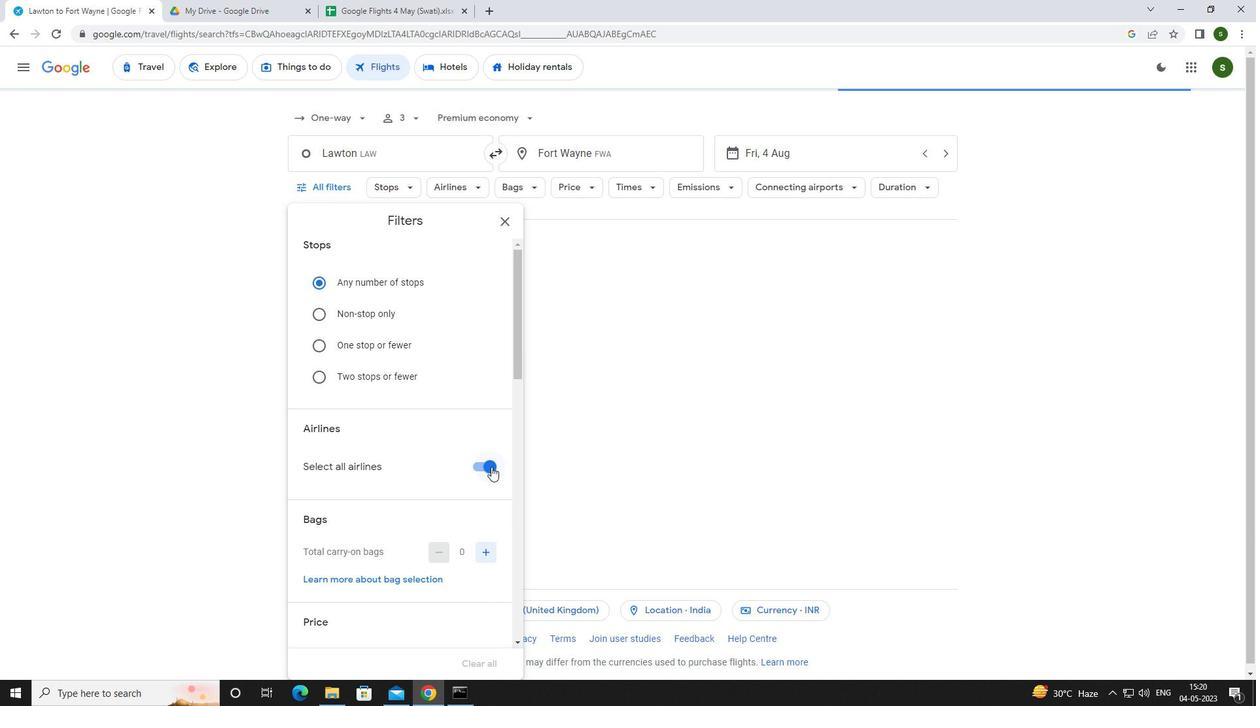 
Action: Mouse moved to (486, 460)
Screenshot: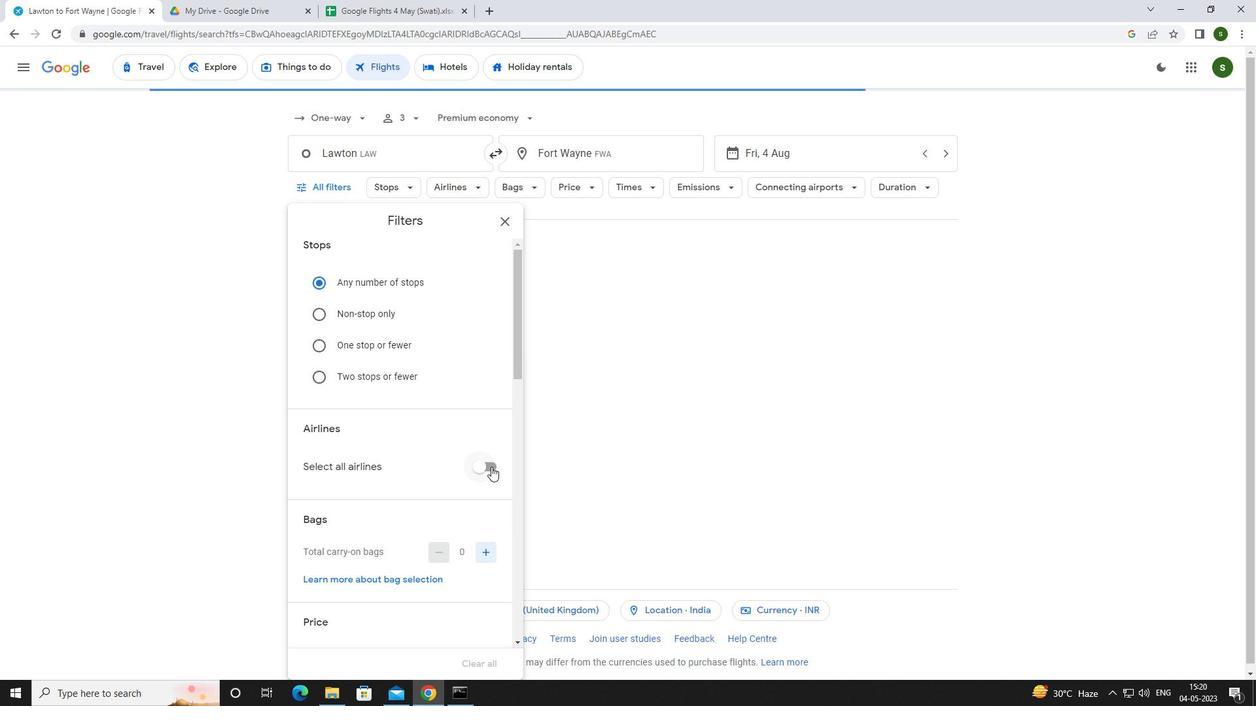 
Action: Mouse scrolled (486, 459) with delta (0, 0)
Screenshot: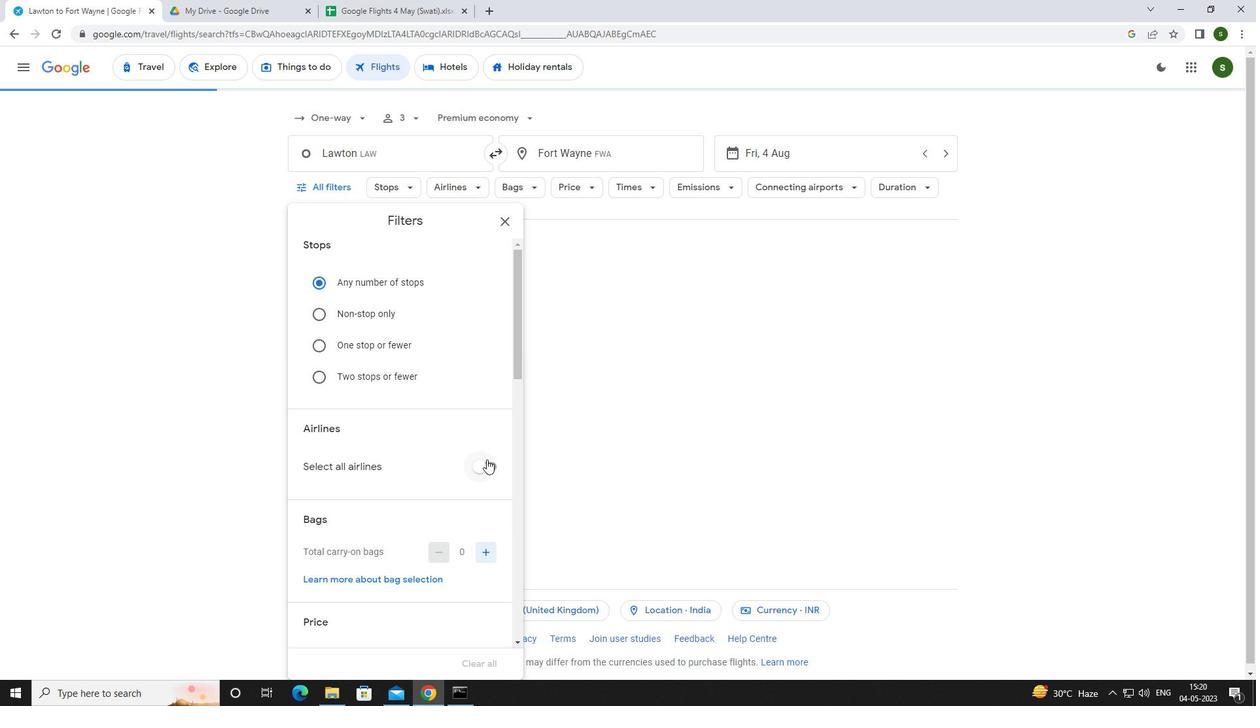 
Action: Mouse moved to (482, 399)
Screenshot: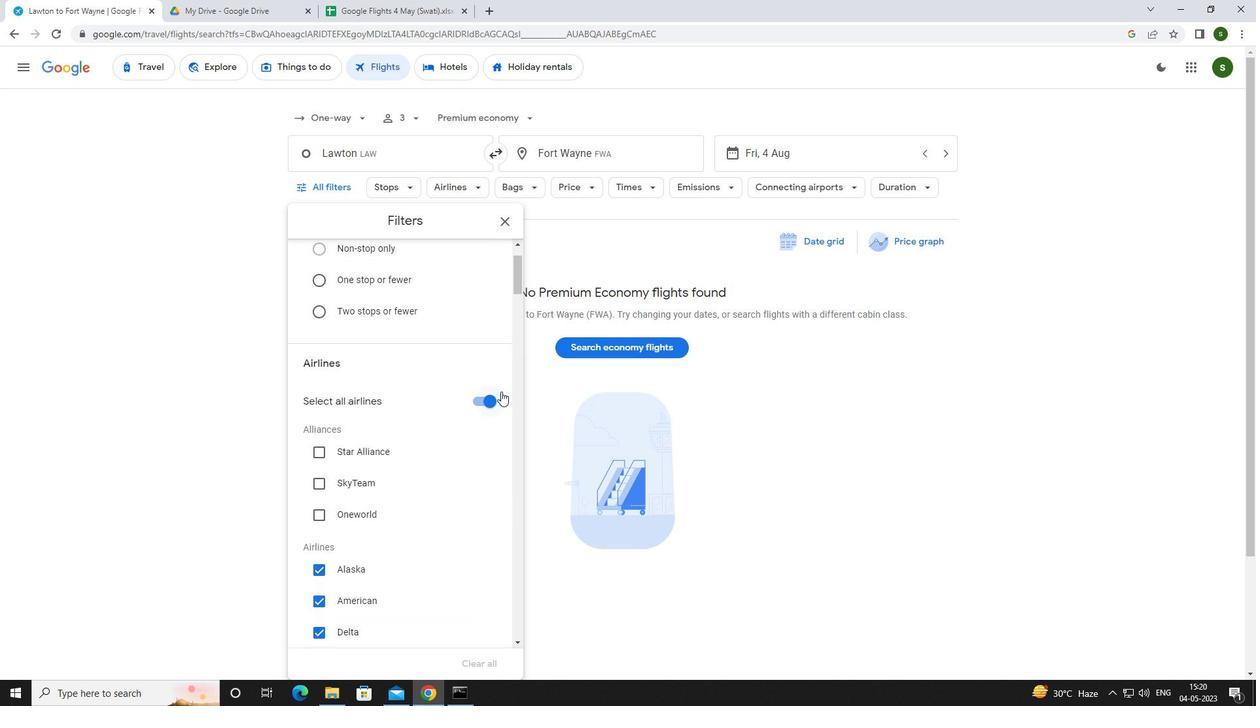 
Action: Mouse pressed left at (482, 399)
Screenshot: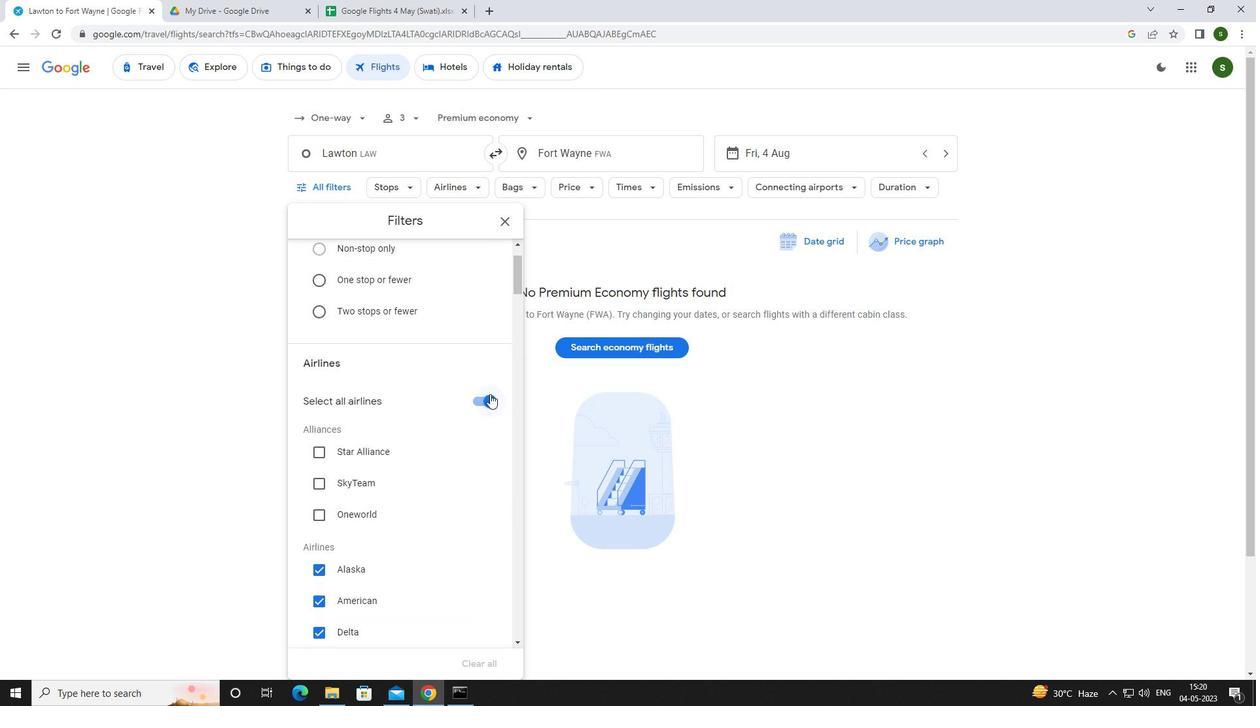 
Action: Mouse moved to (463, 414)
Screenshot: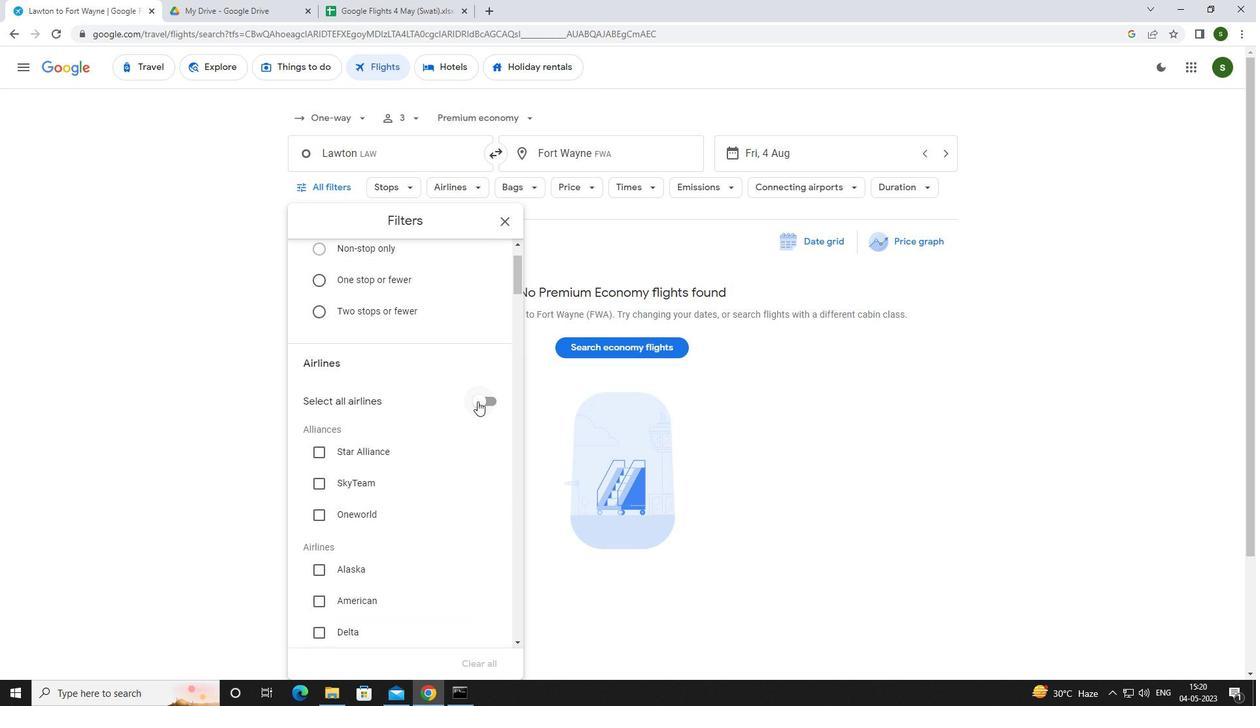 
Action: Mouse scrolled (463, 413) with delta (0, 0)
Screenshot: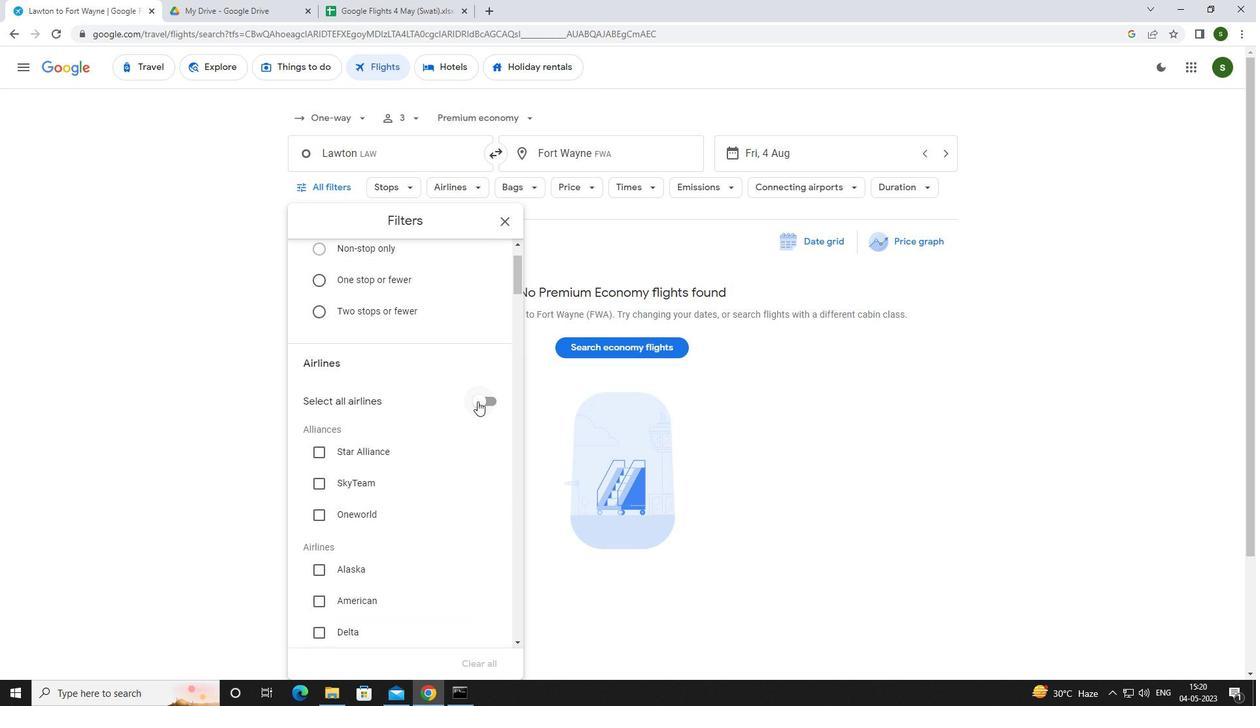 
Action: Mouse moved to (462, 417)
Screenshot: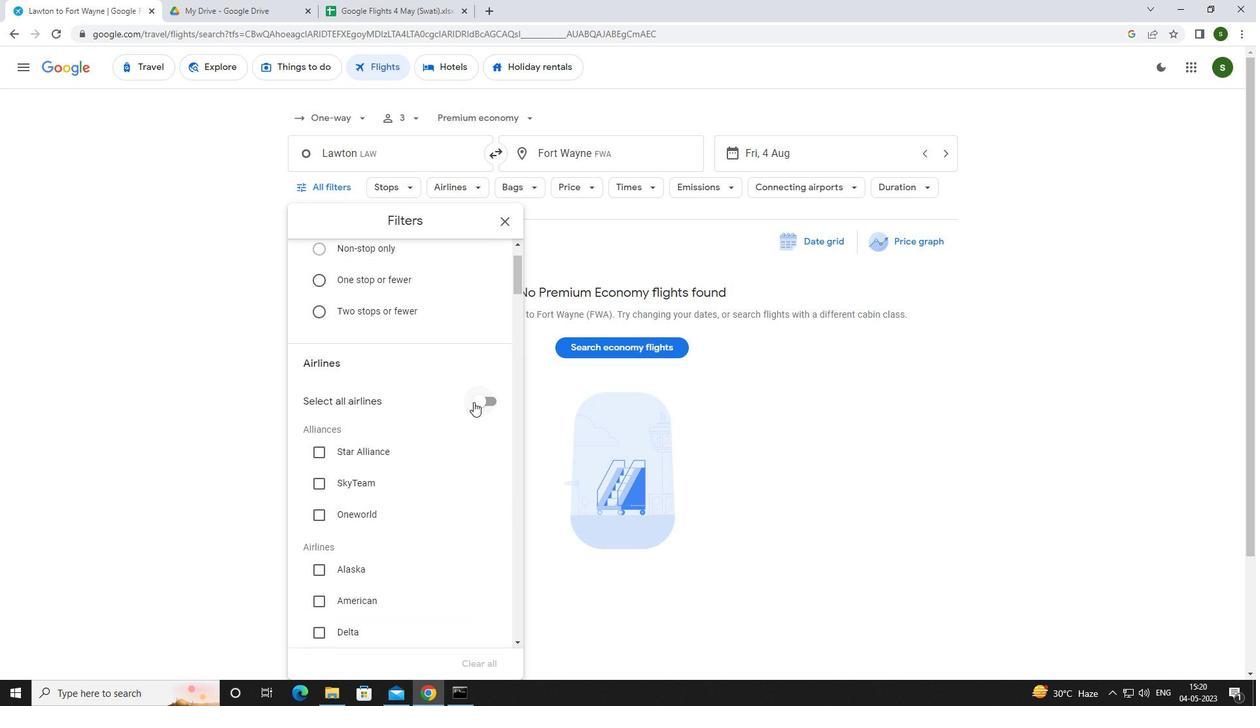 
Action: Mouse scrolled (462, 416) with delta (0, 0)
Screenshot: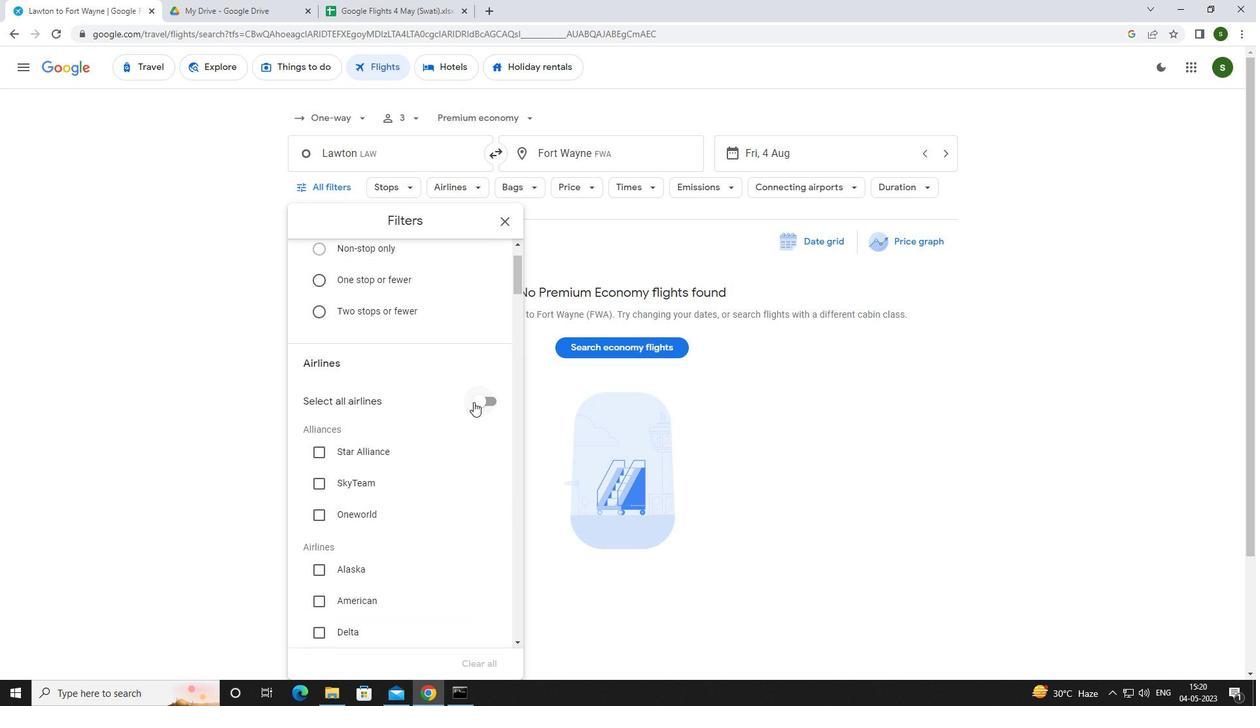 
Action: Mouse scrolled (462, 416) with delta (0, 0)
Screenshot: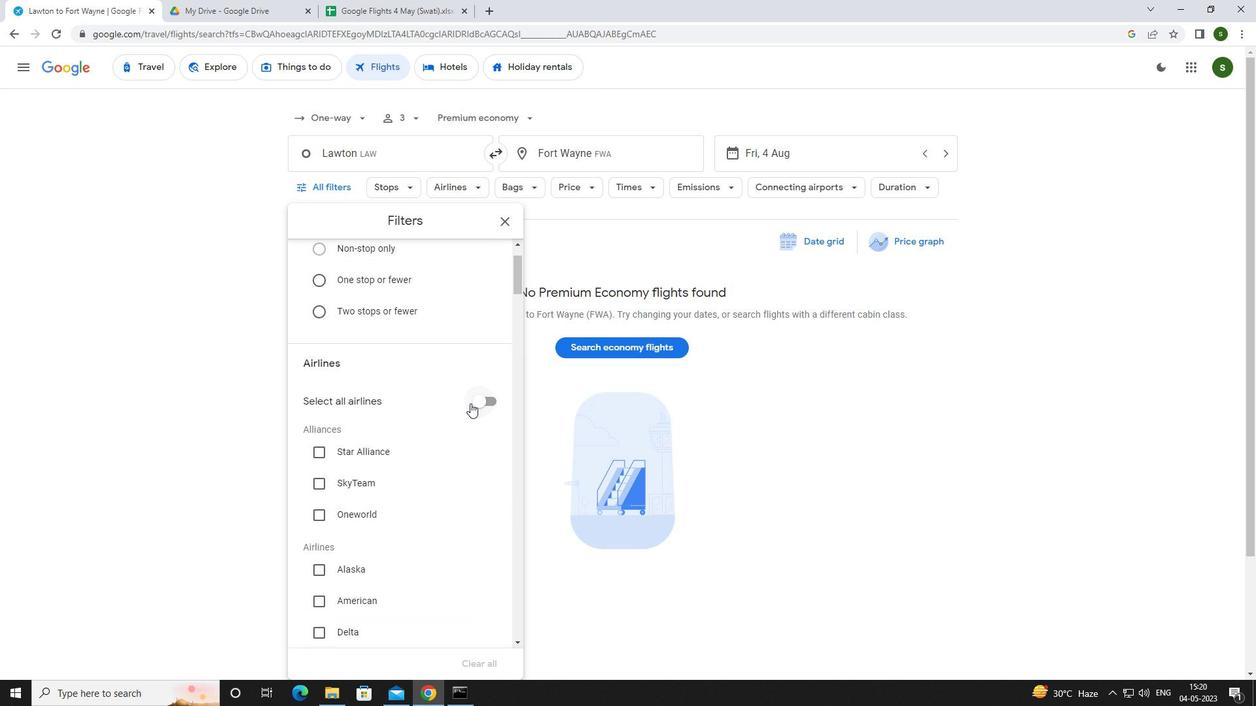 
Action: Mouse scrolled (462, 416) with delta (0, 0)
Screenshot: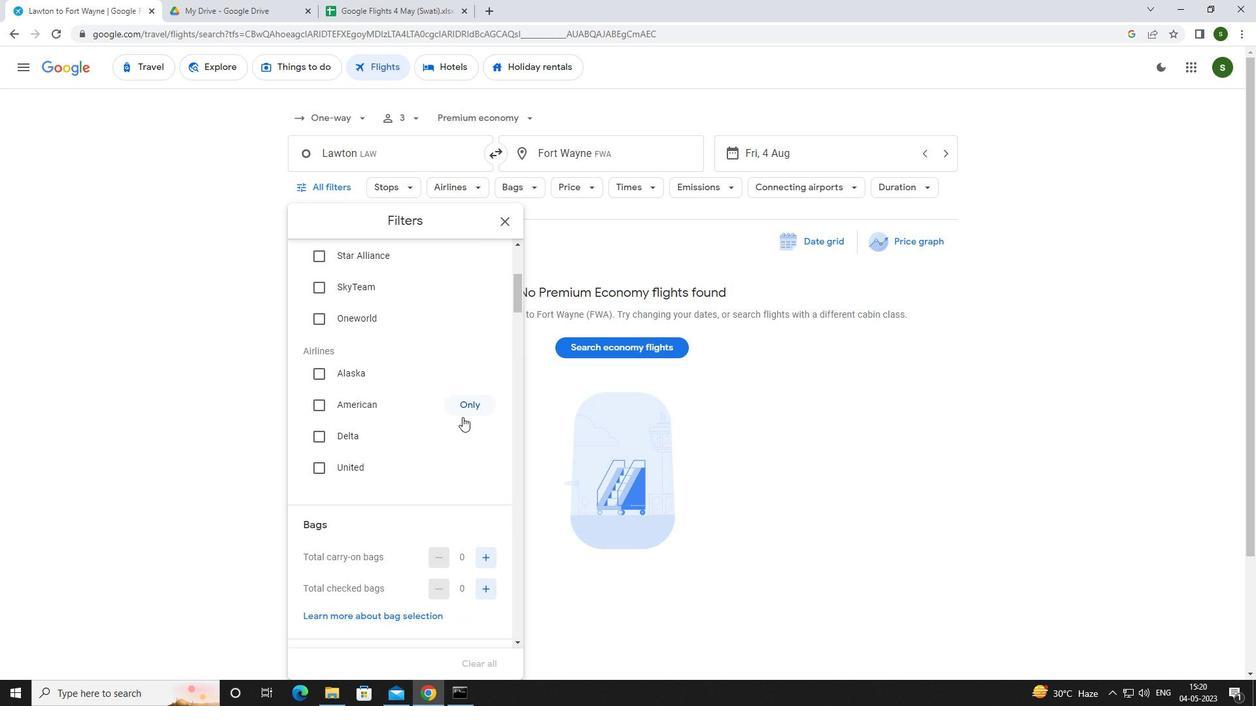 
Action: Mouse scrolled (462, 416) with delta (0, 0)
Screenshot: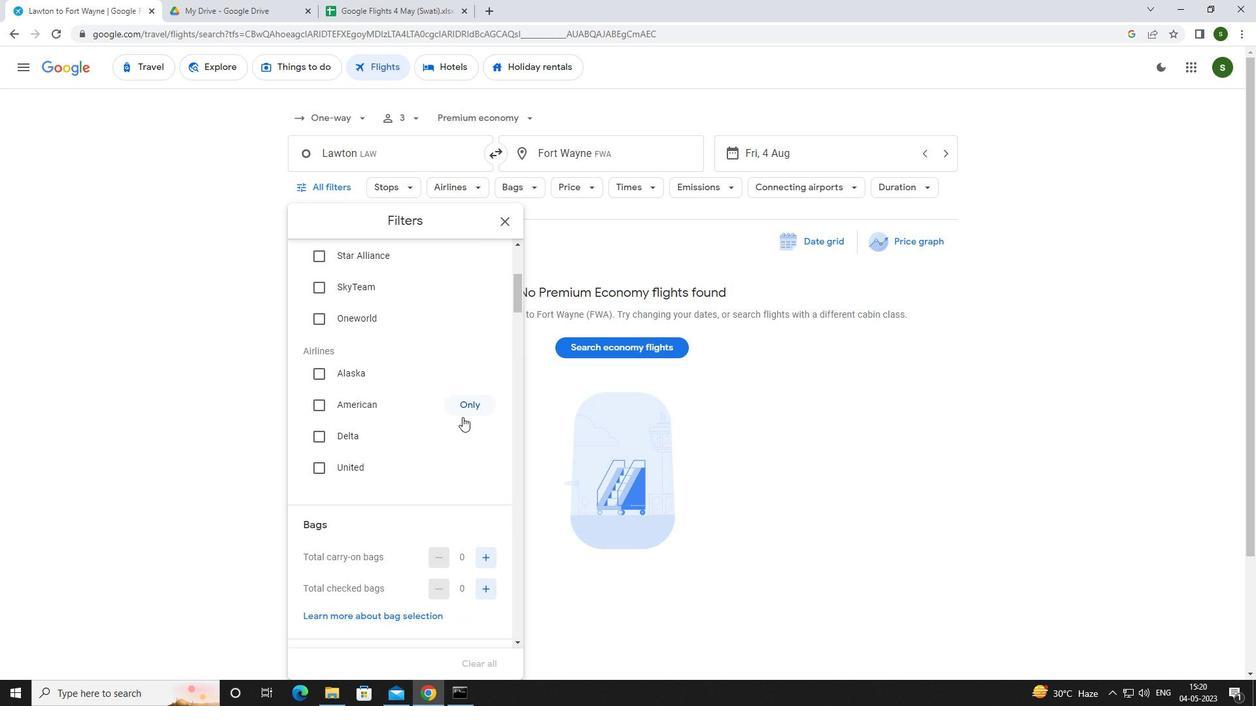 
Action: Mouse moved to (479, 454)
Screenshot: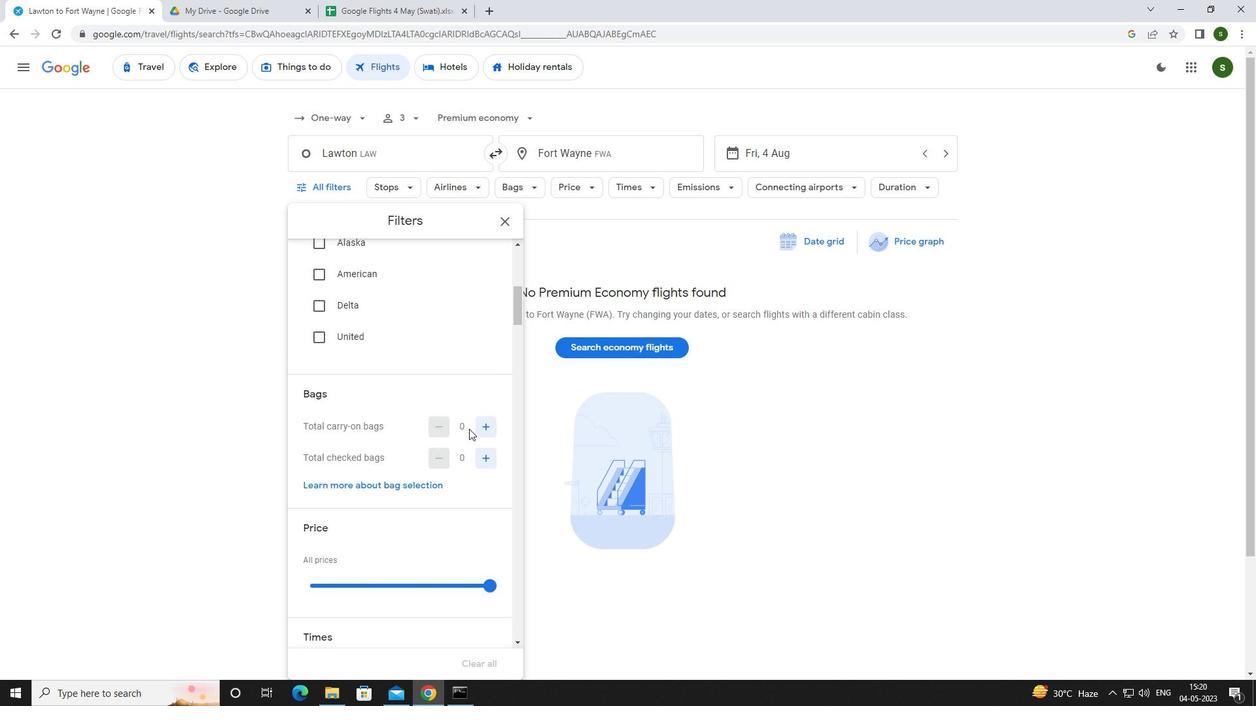 
Action: Mouse pressed left at (479, 454)
Screenshot: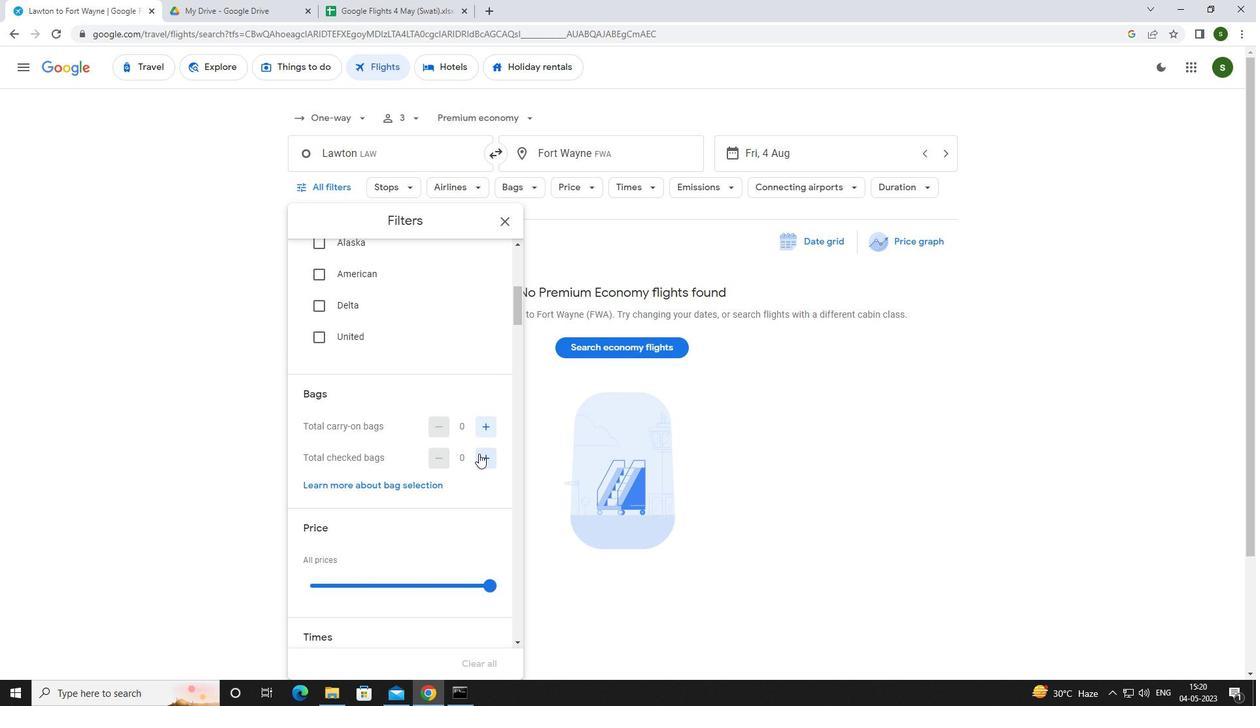 
Action: Mouse pressed left at (479, 454)
Screenshot: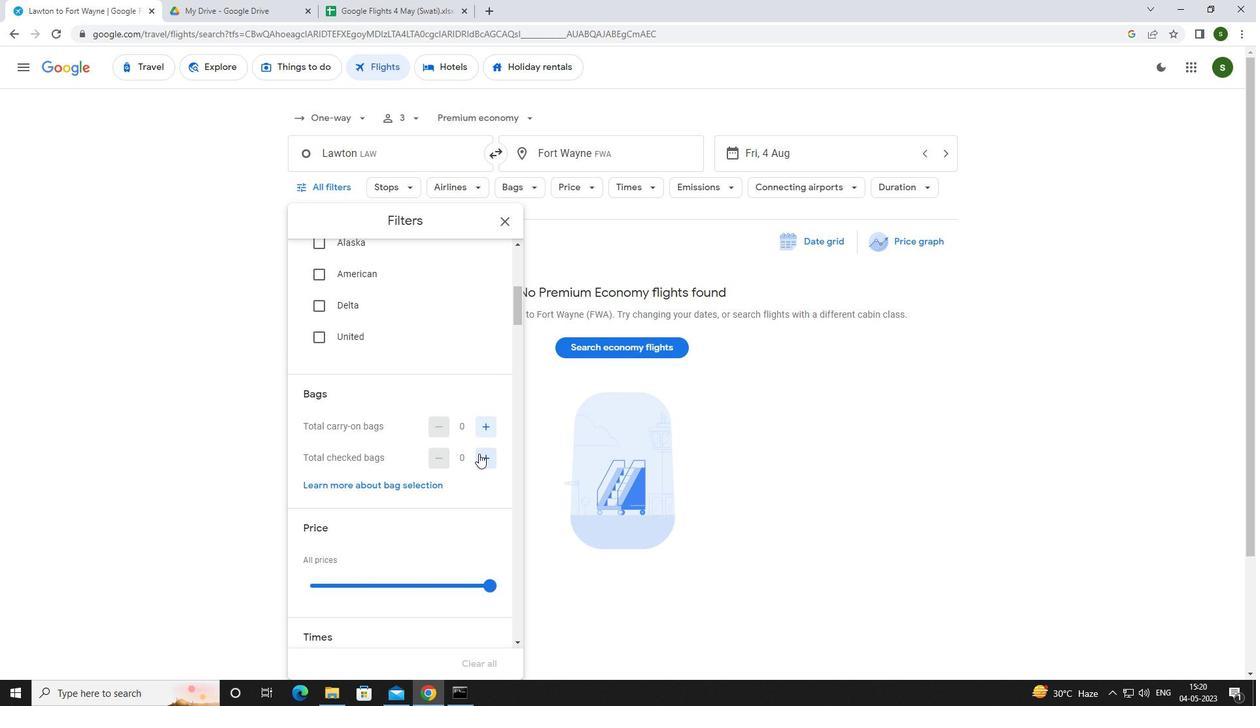 
Action: Mouse pressed left at (479, 454)
Screenshot: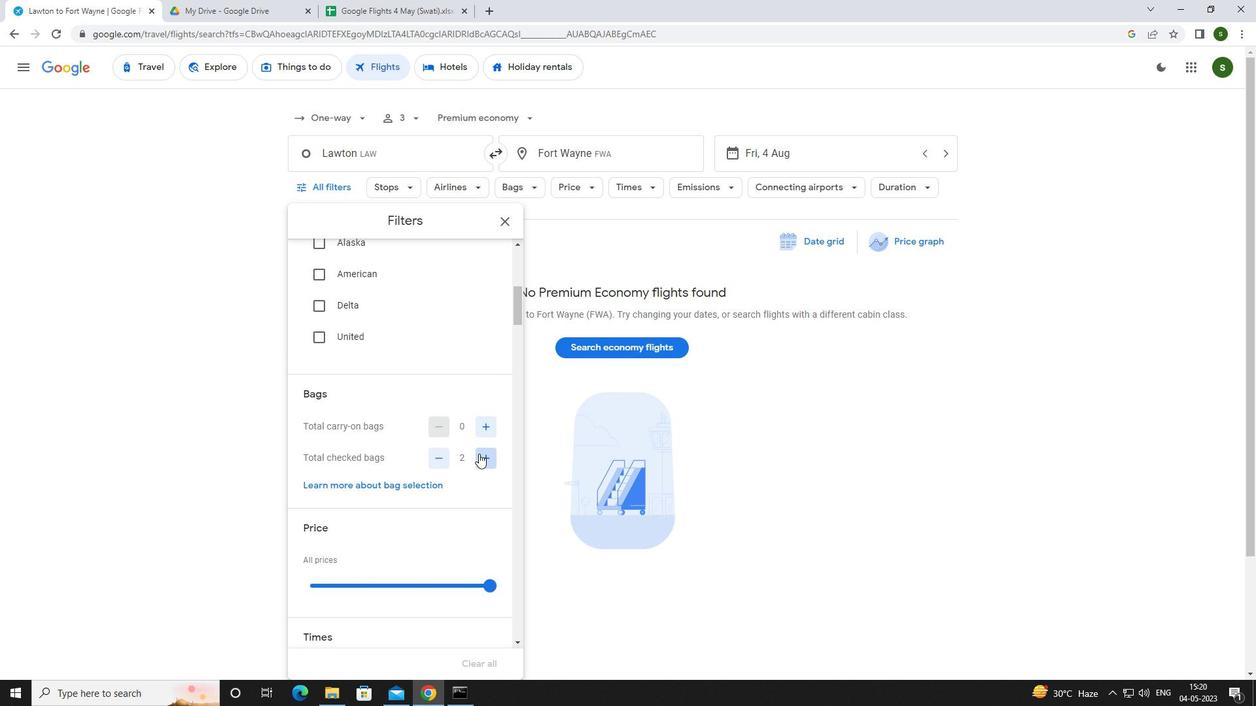 
Action: Mouse pressed left at (479, 454)
Screenshot: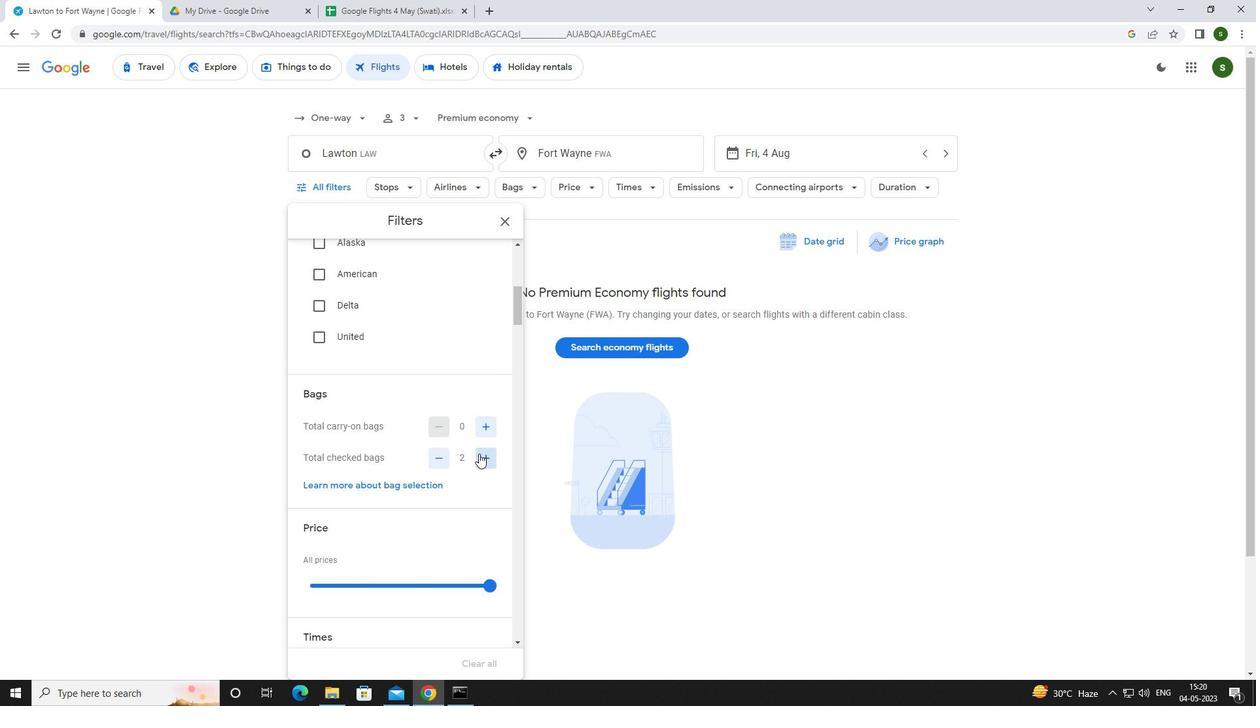 
Action: Mouse pressed left at (479, 454)
Screenshot: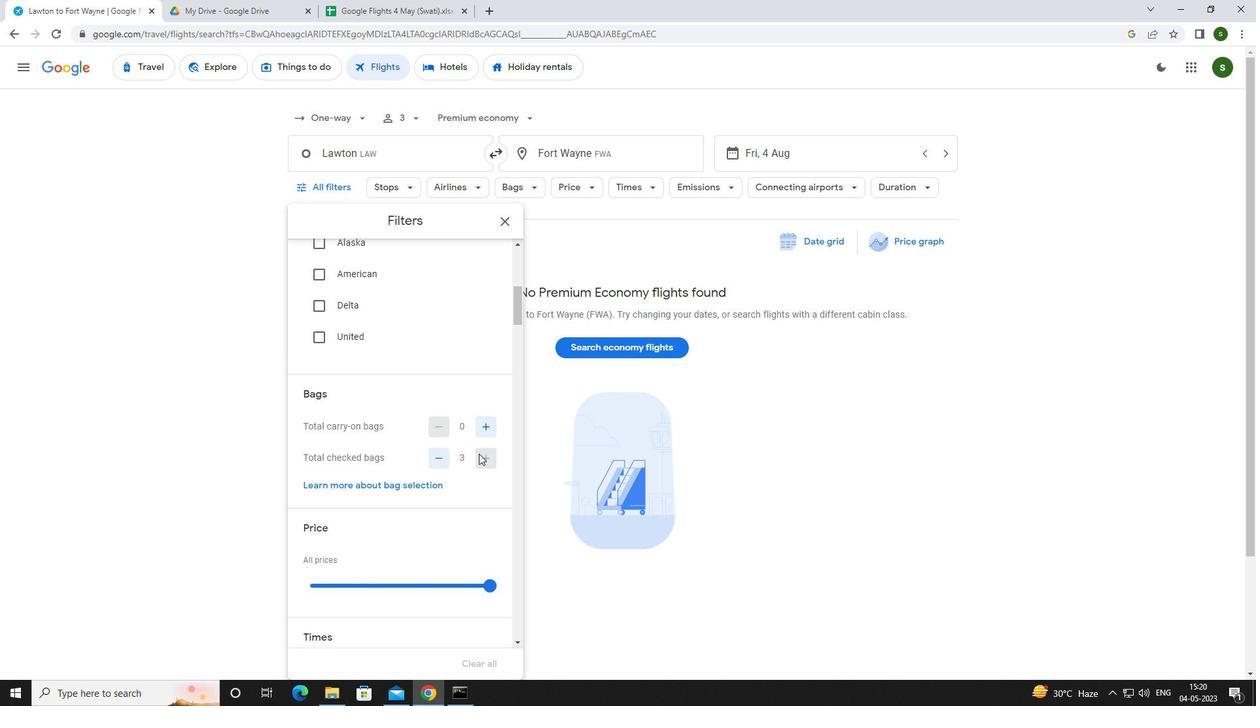 
Action: Mouse scrolled (479, 453) with delta (0, 0)
Screenshot: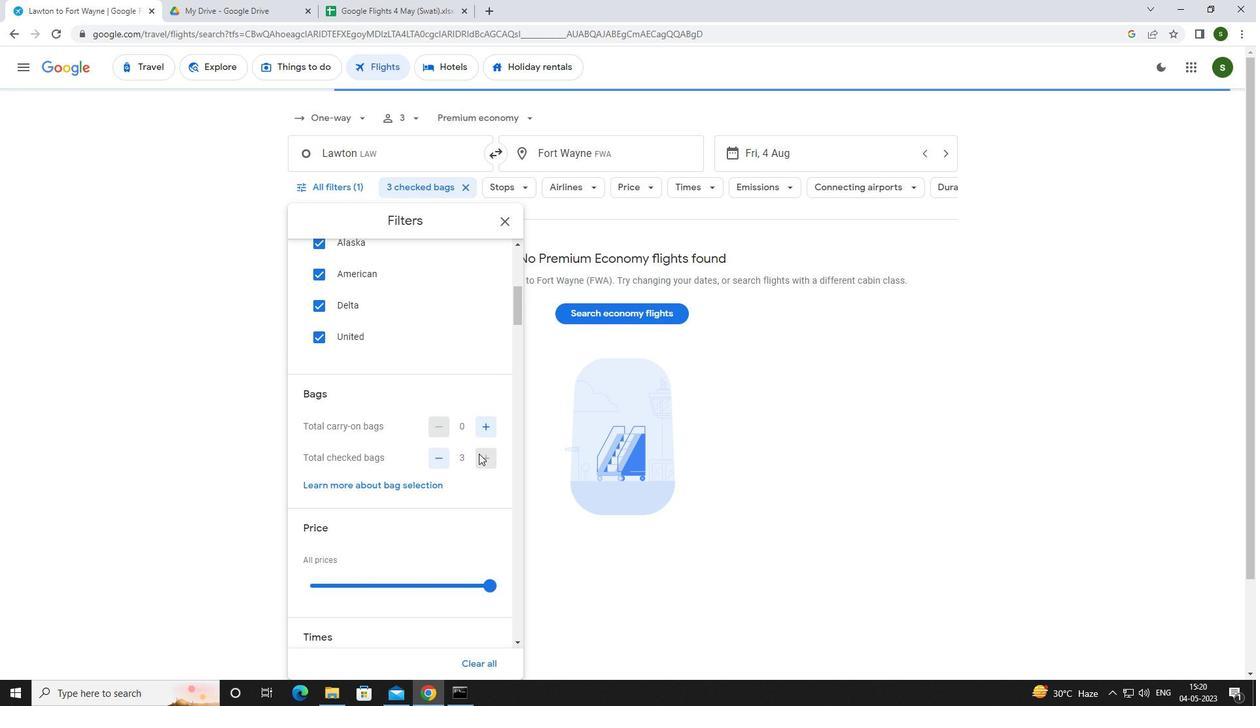 
Action: Mouse moved to (484, 516)
Screenshot: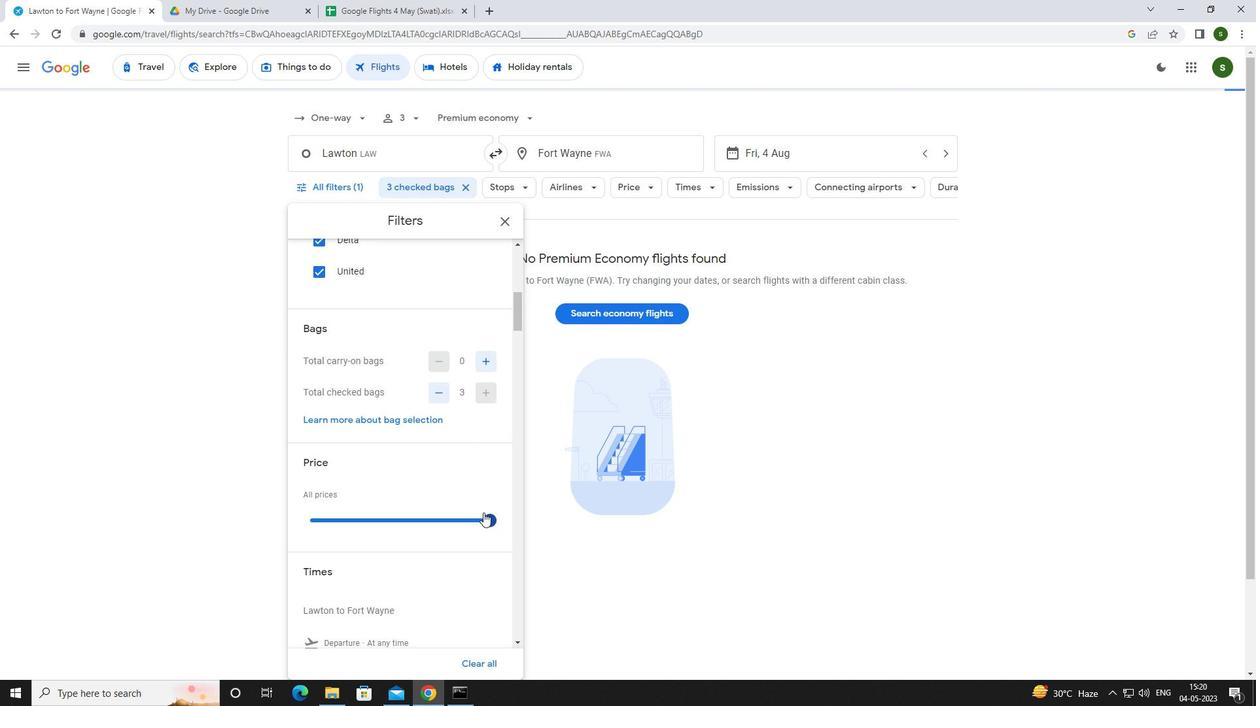 
Action: Mouse pressed left at (484, 516)
Screenshot: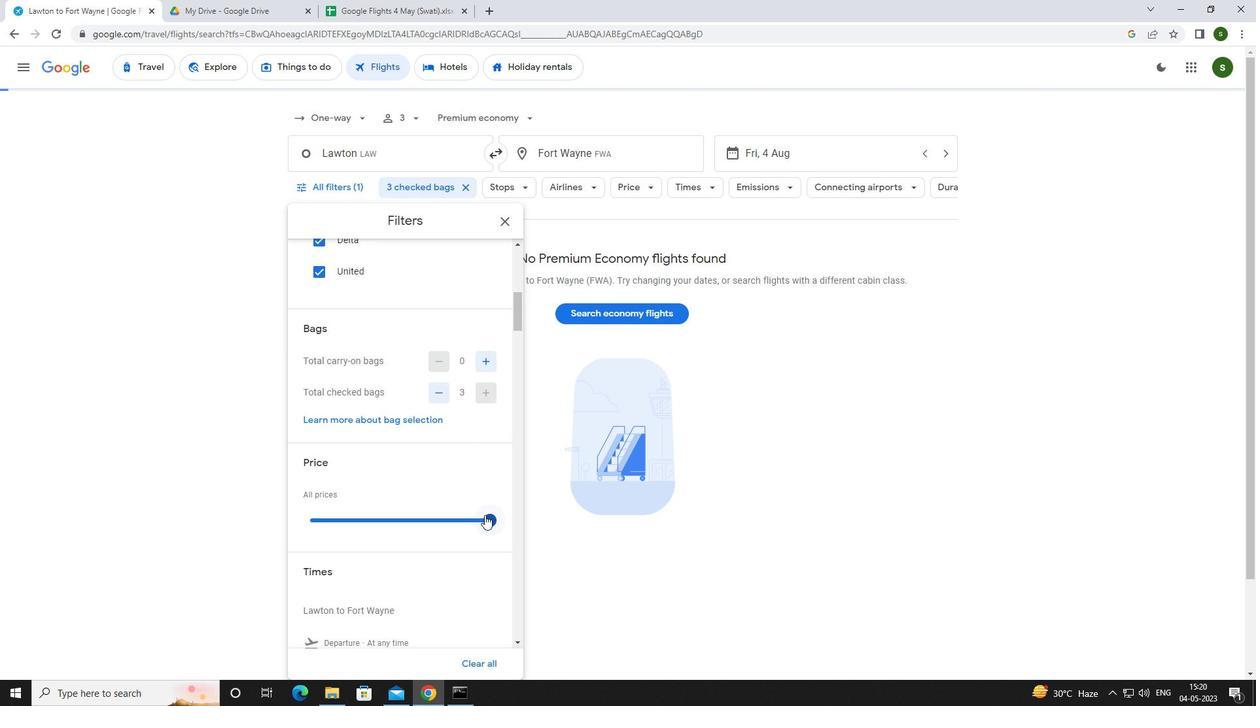 
Action: Mouse moved to (484, 516)
Screenshot: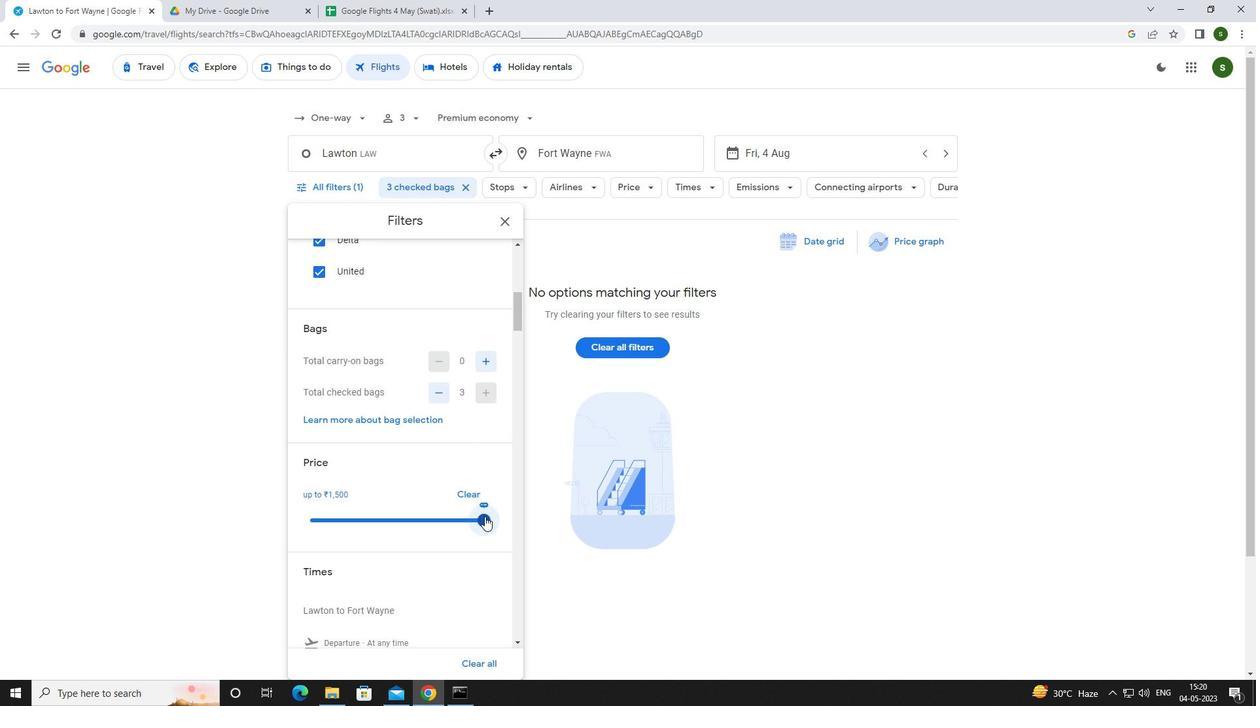 
Action: Mouse scrolled (484, 516) with delta (0, 0)
Screenshot: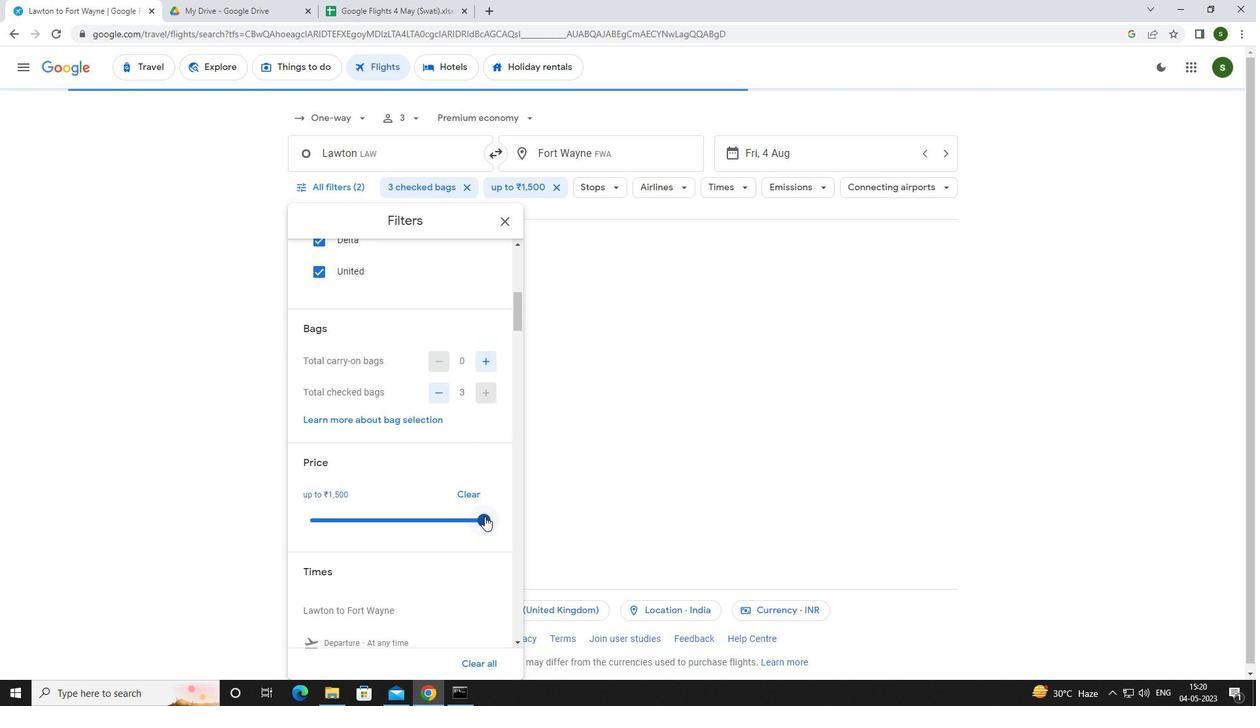 
Action: Mouse scrolled (484, 516) with delta (0, 0)
Screenshot: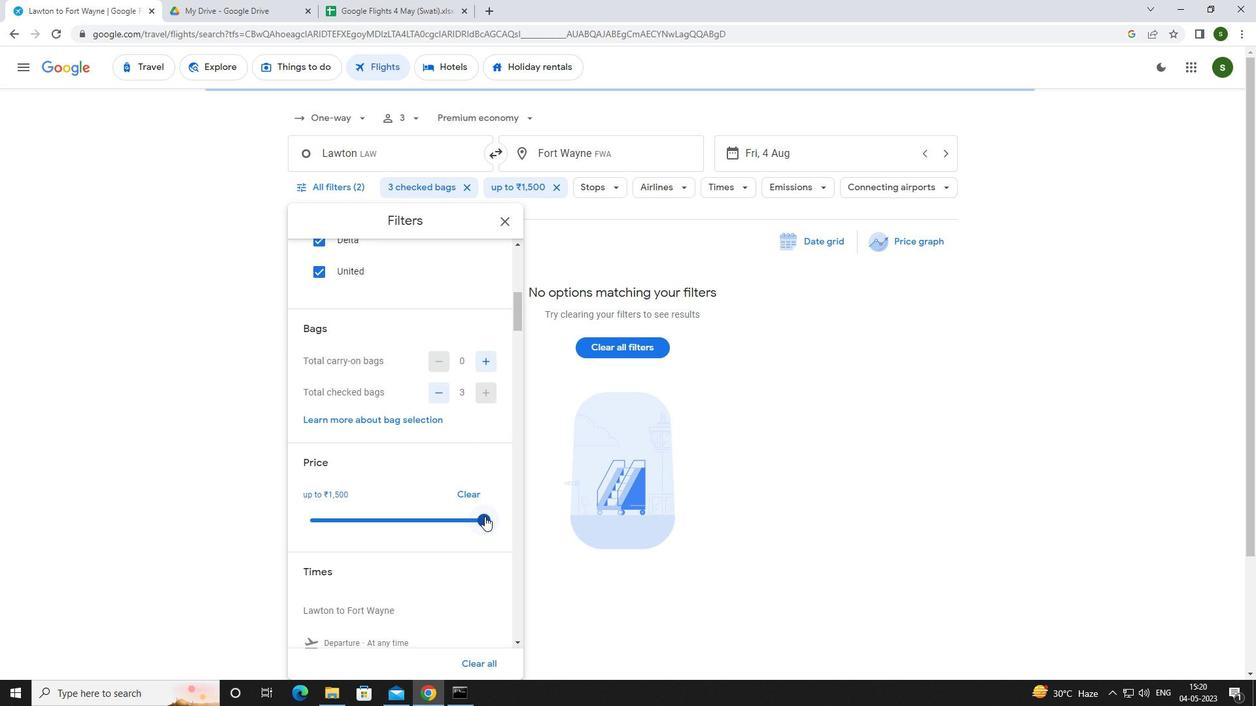 
Action: Mouse moved to (306, 538)
Screenshot: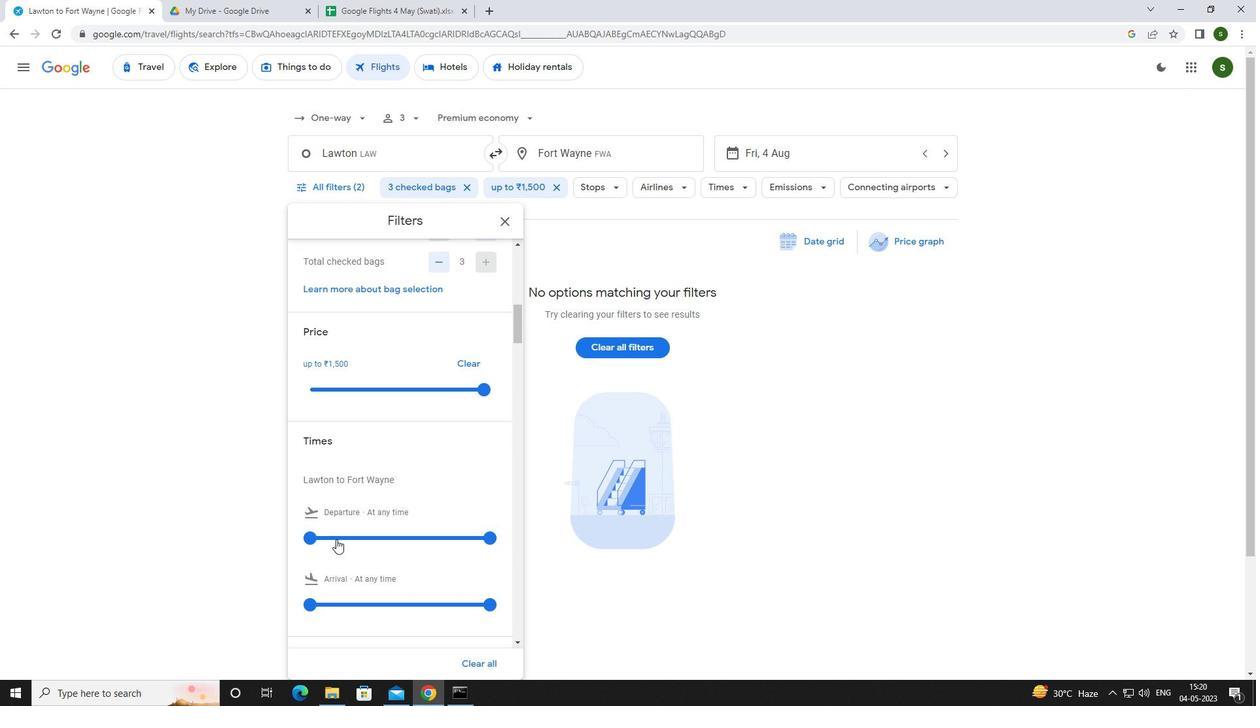 
Action: Mouse pressed left at (306, 538)
Screenshot: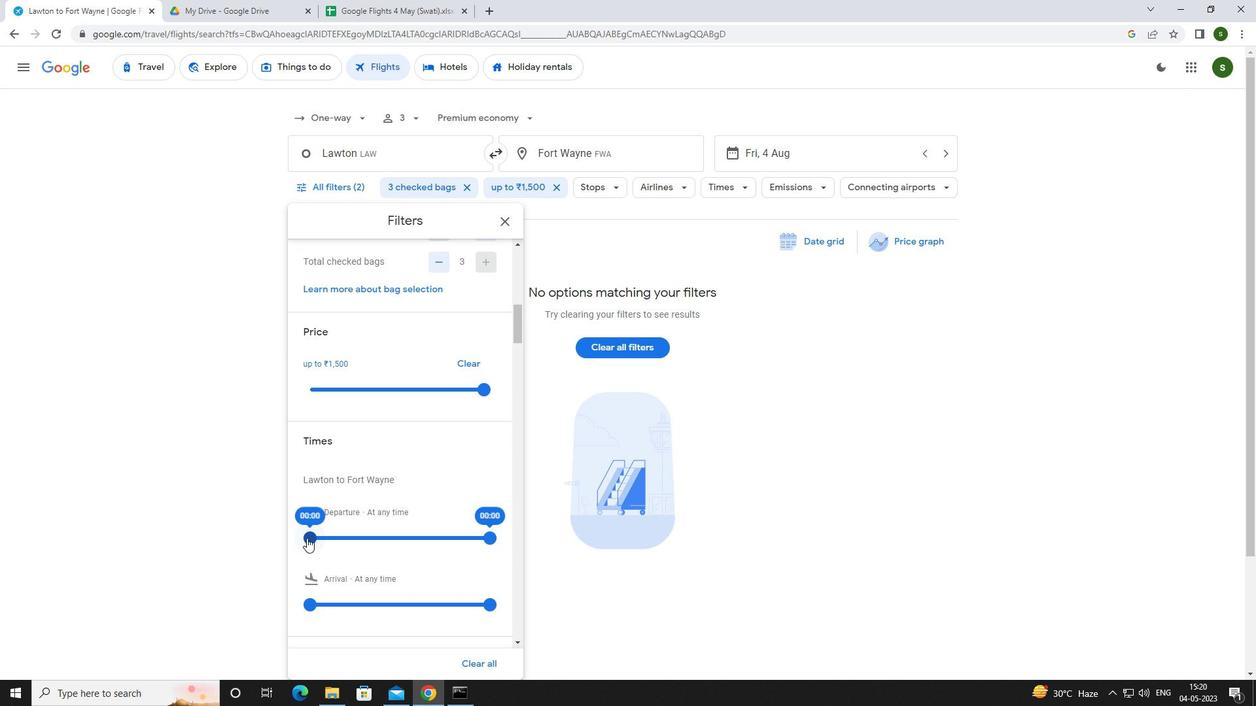 
Action: Mouse moved to (759, 439)
Screenshot: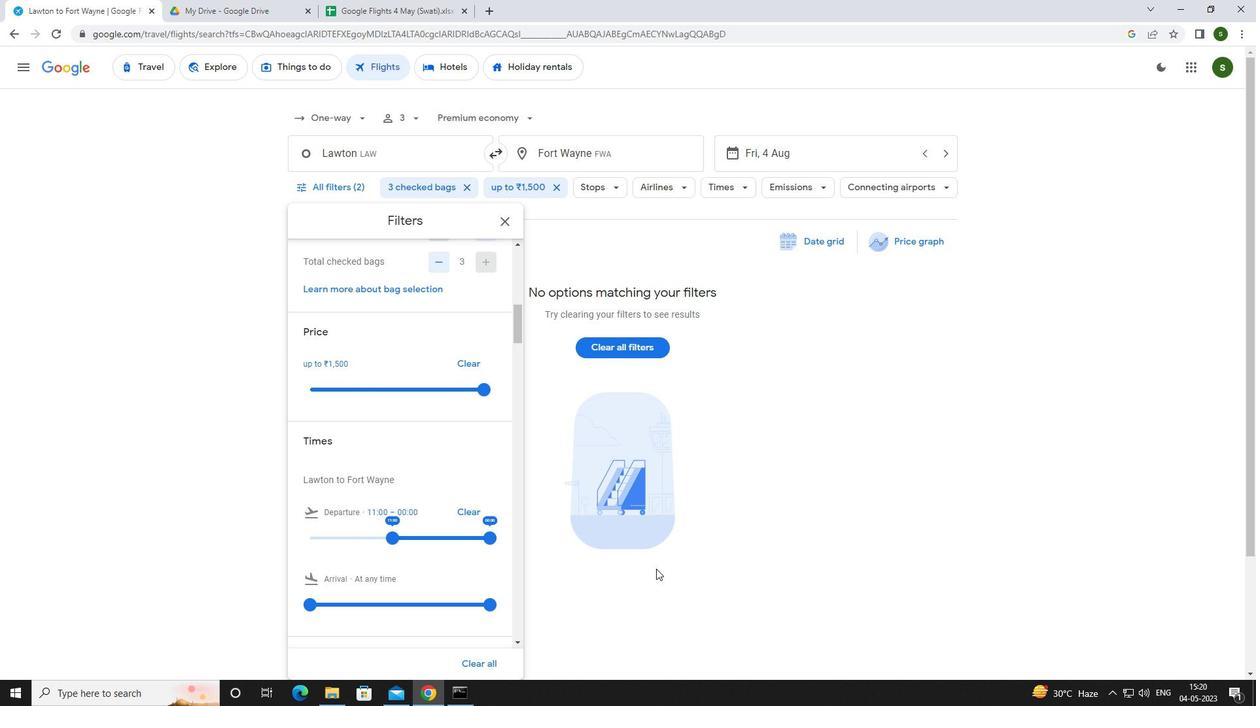 
Action: Mouse pressed left at (759, 439)
Screenshot: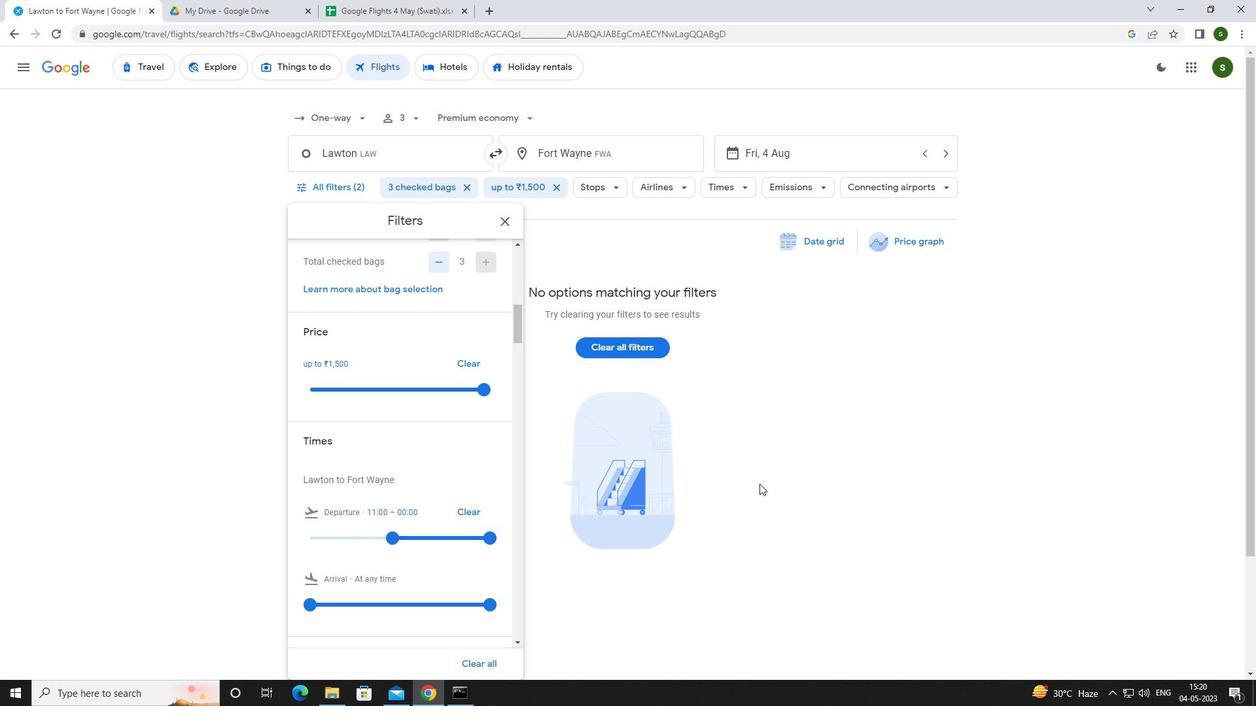
